 Task: For heading Calibri with Bold.  font size for heading24,  'Change the font style of data to'Bell MT.  and font size to 16,  Change the alignment of both headline & data to Align middle & Align Center.  In the sheet  Budget Control Spreadsheet
Action: Mouse moved to (27, 129)
Screenshot: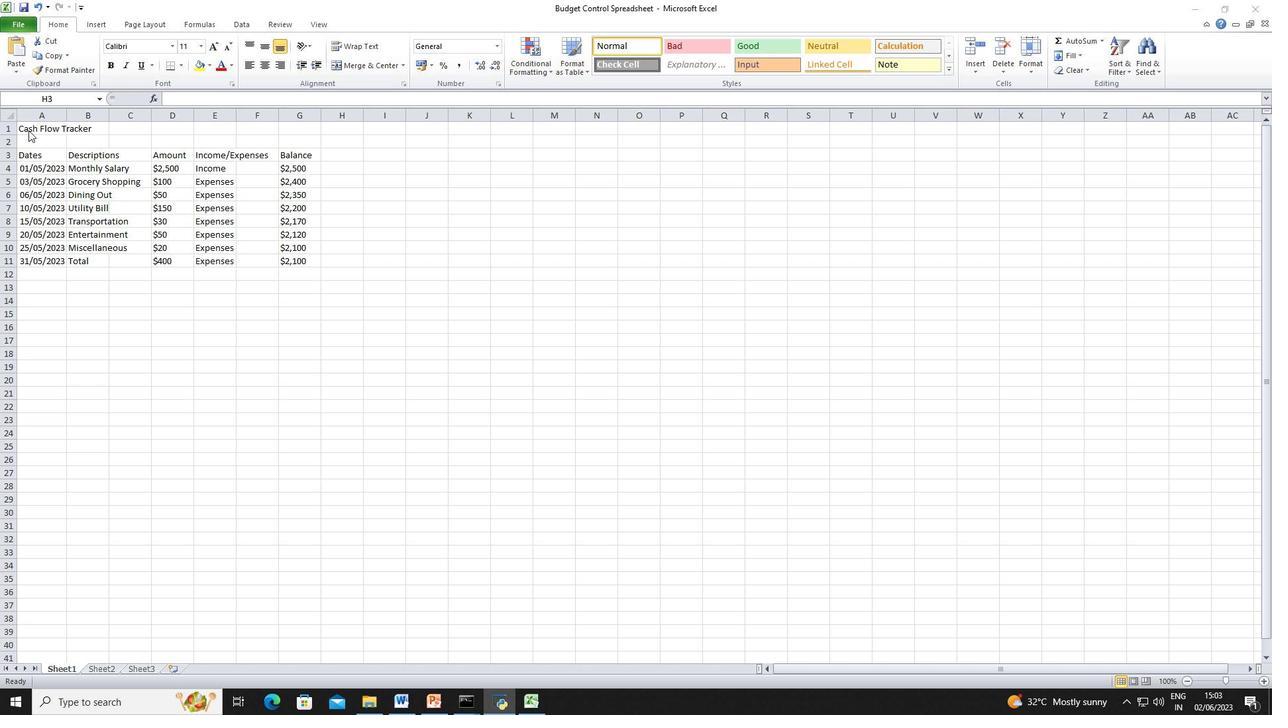 
Action: Mouse pressed left at (27, 129)
Screenshot: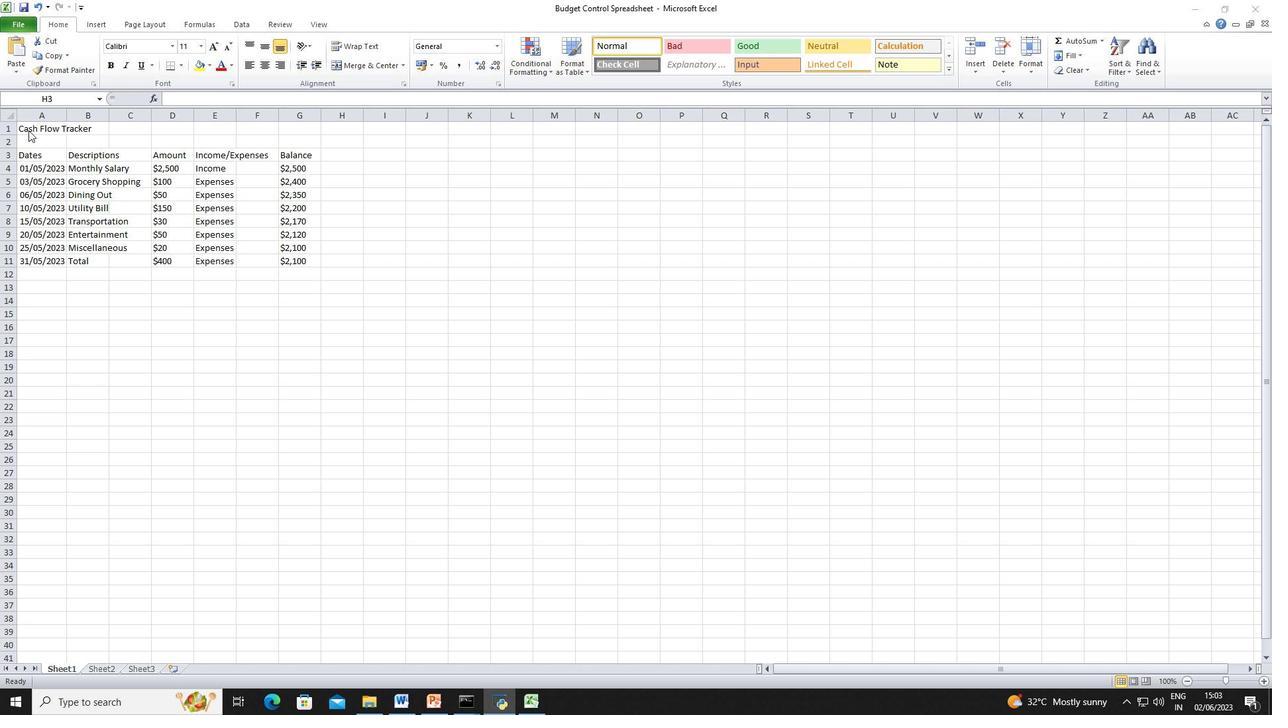 
Action: Mouse moved to (31, 131)
Screenshot: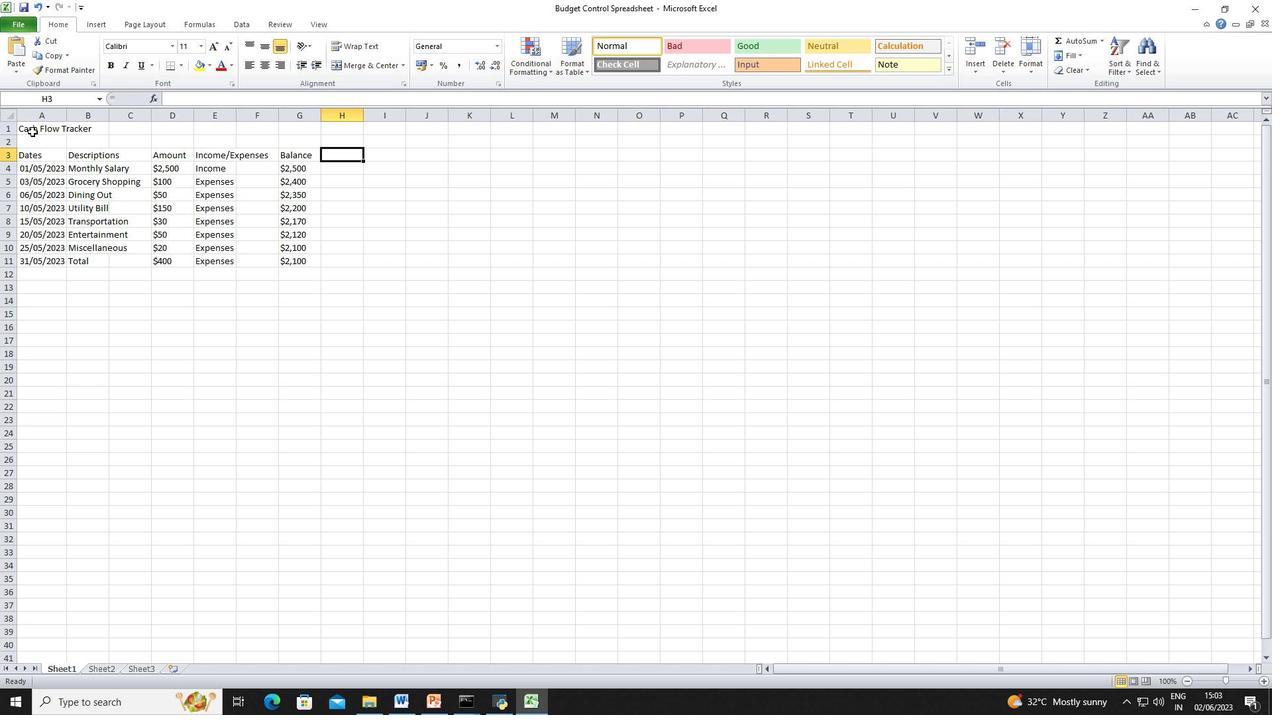
Action: Mouse pressed left at (31, 131)
Screenshot: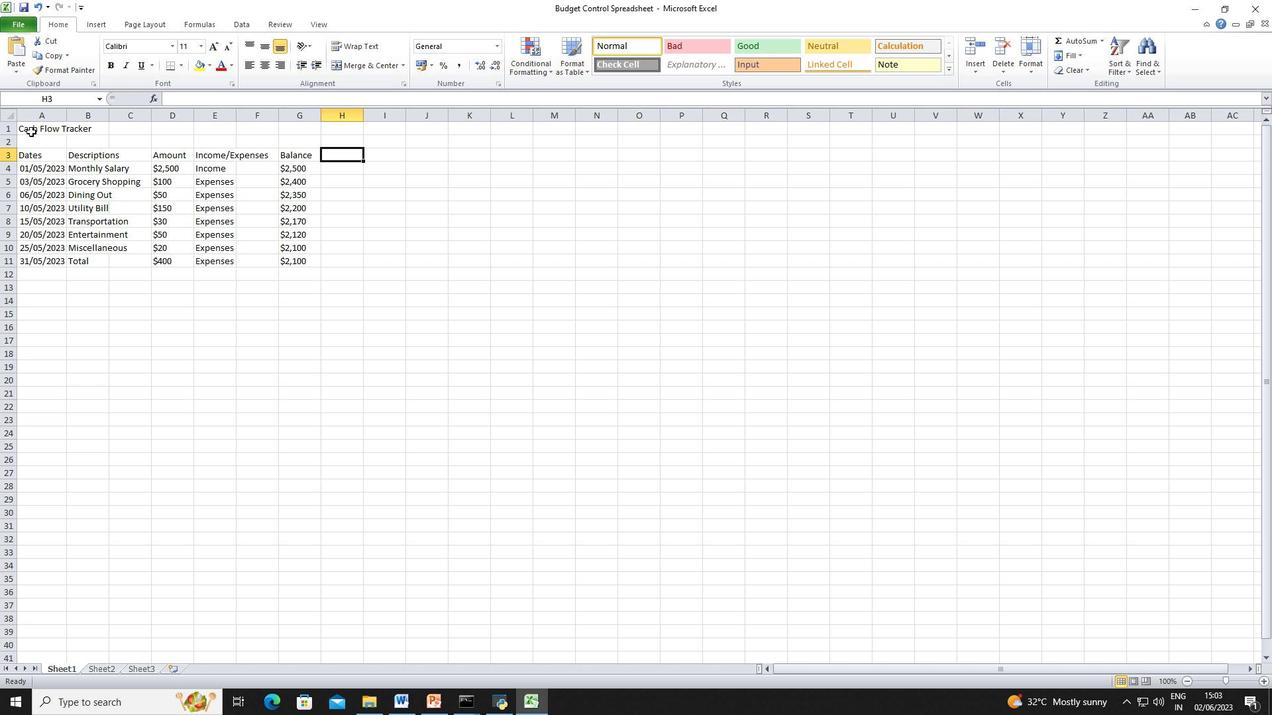 
Action: Mouse moved to (171, 47)
Screenshot: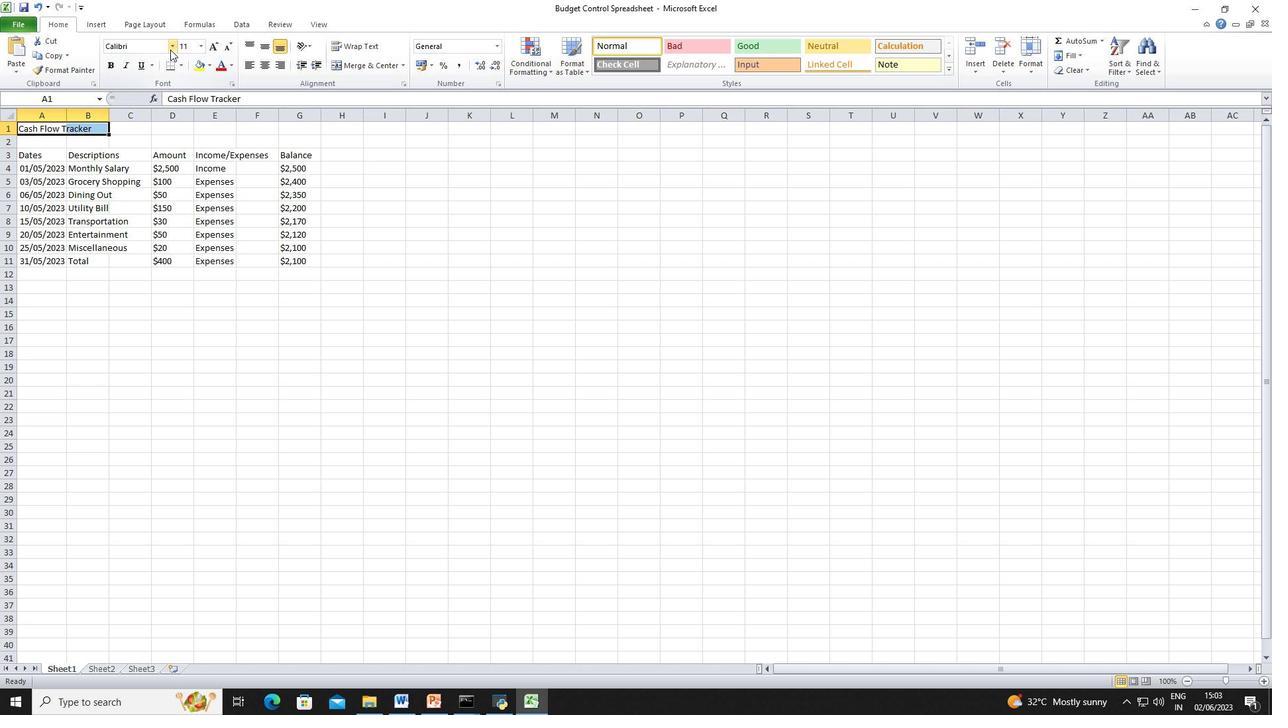 
Action: Mouse pressed left at (171, 47)
Screenshot: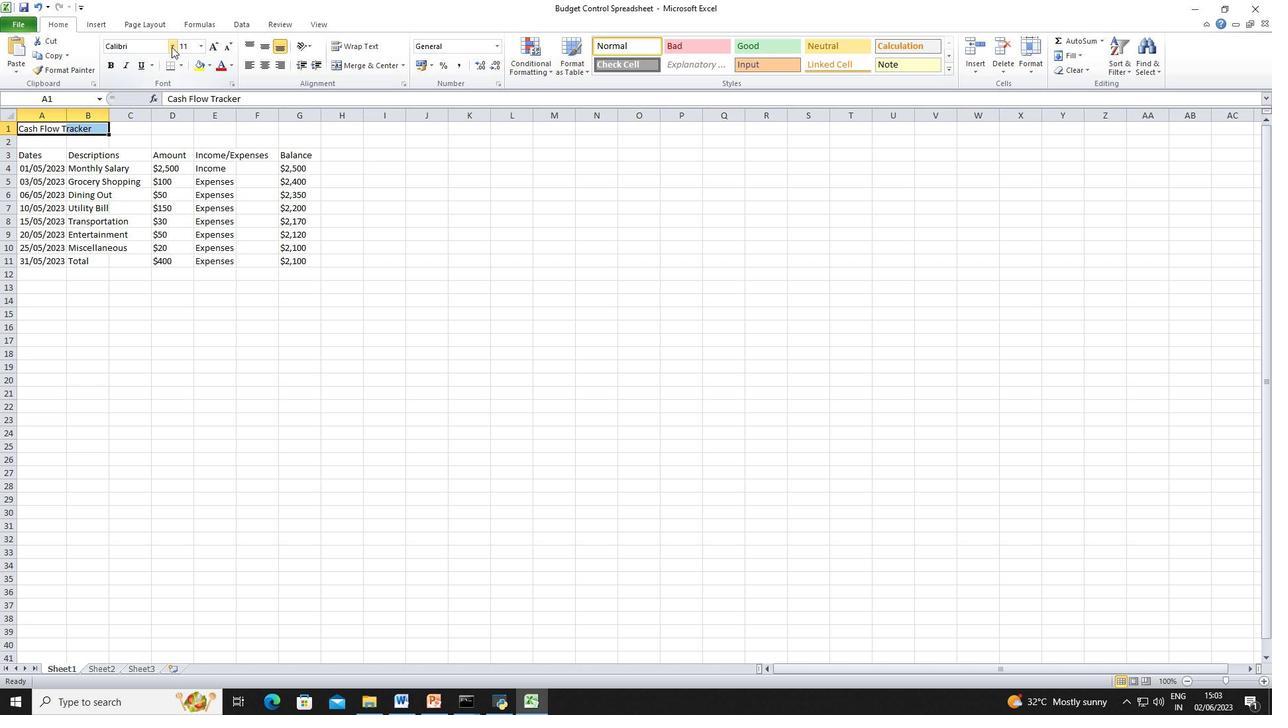 
Action: Mouse moved to (163, 89)
Screenshot: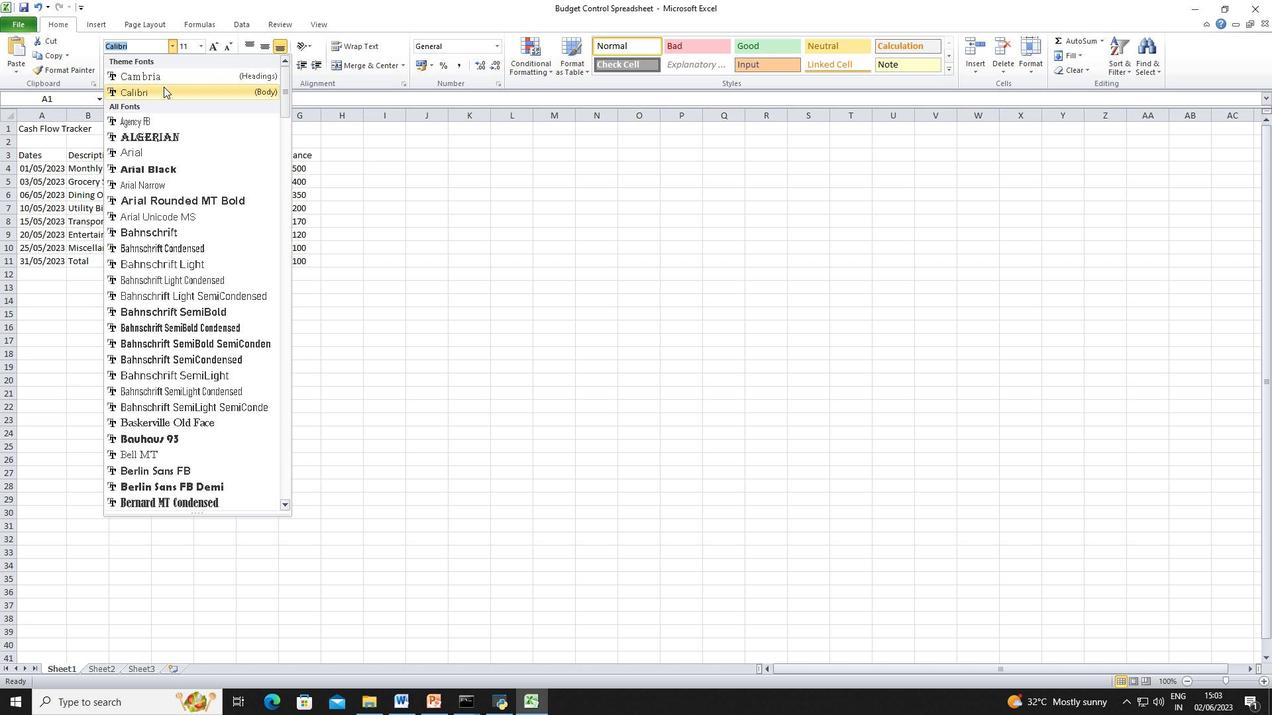 
Action: Mouse pressed left at (163, 89)
Screenshot: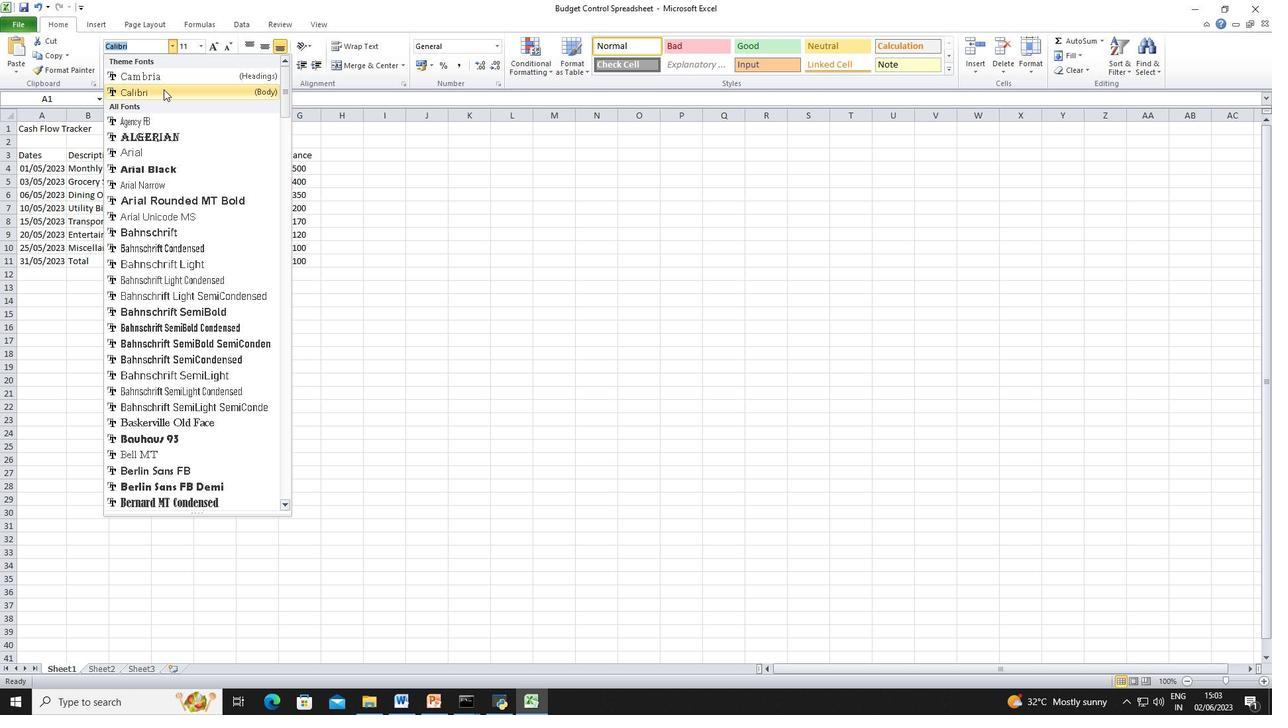 
Action: Mouse moved to (111, 68)
Screenshot: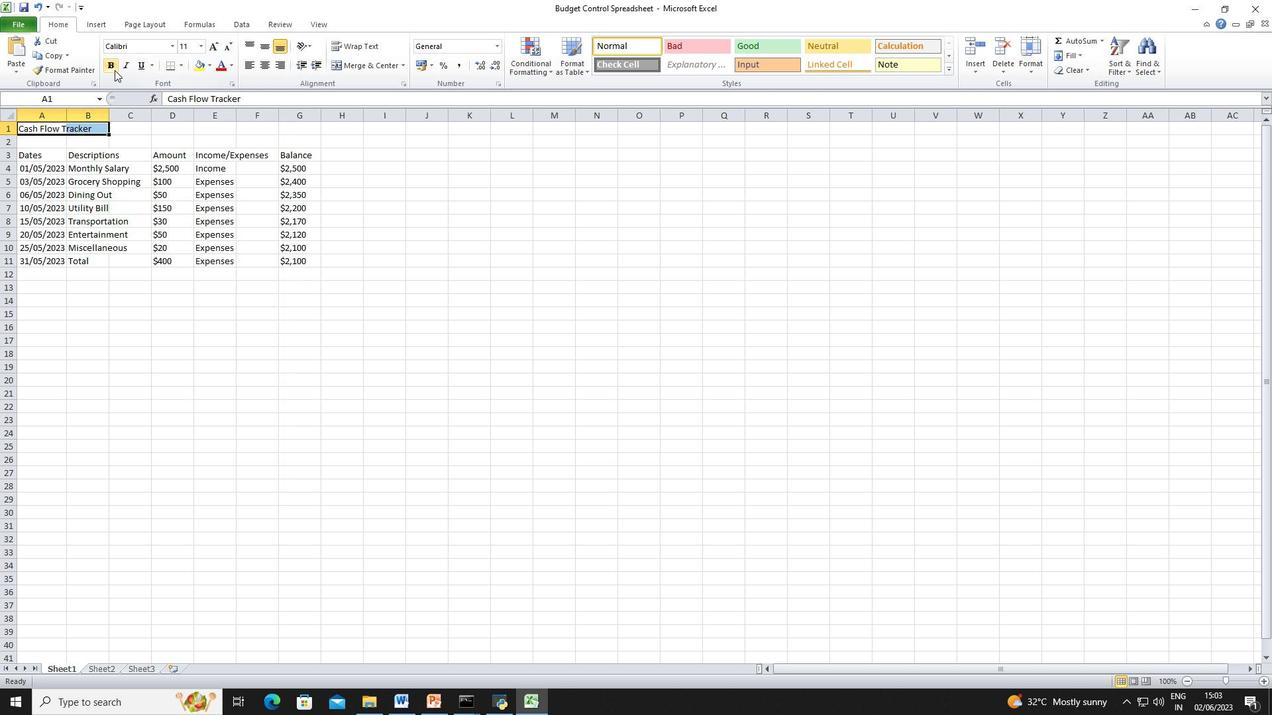 
Action: Mouse pressed left at (111, 68)
Screenshot: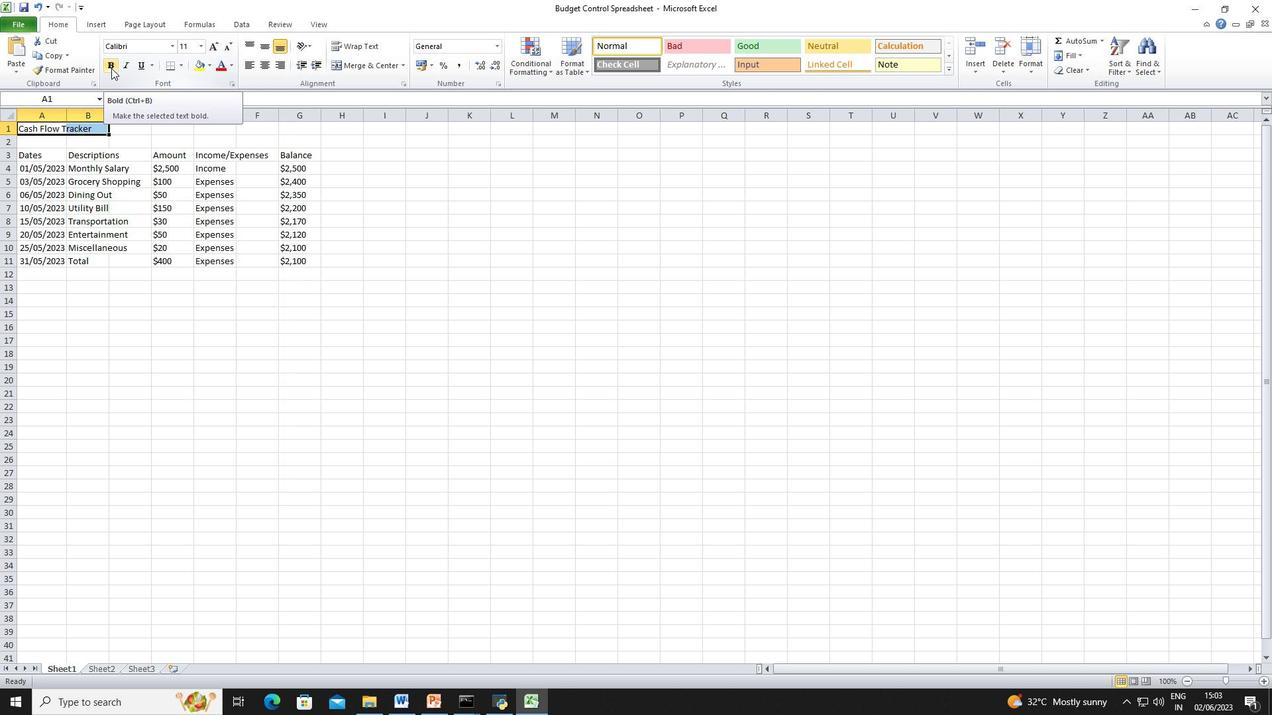 
Action: Mouse moved to (202, 42)
Screenshot: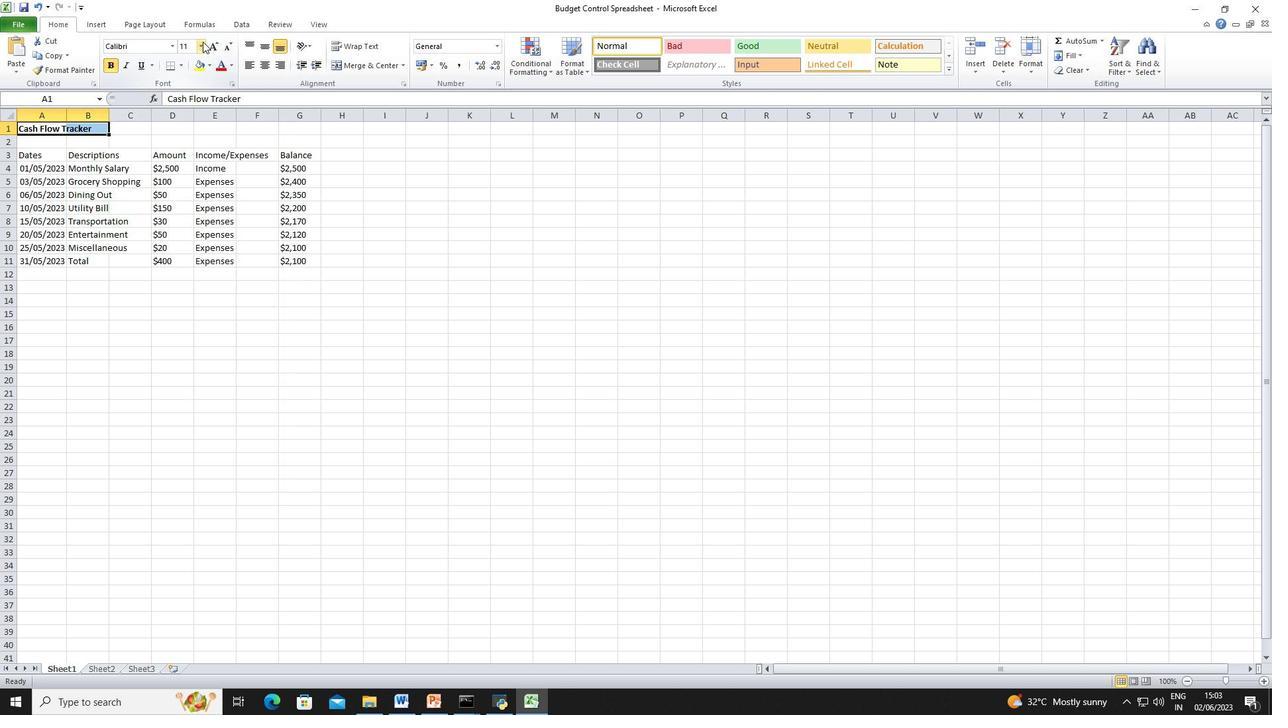 
Action: Mouse pressed left at (202, 42)
Screenshot: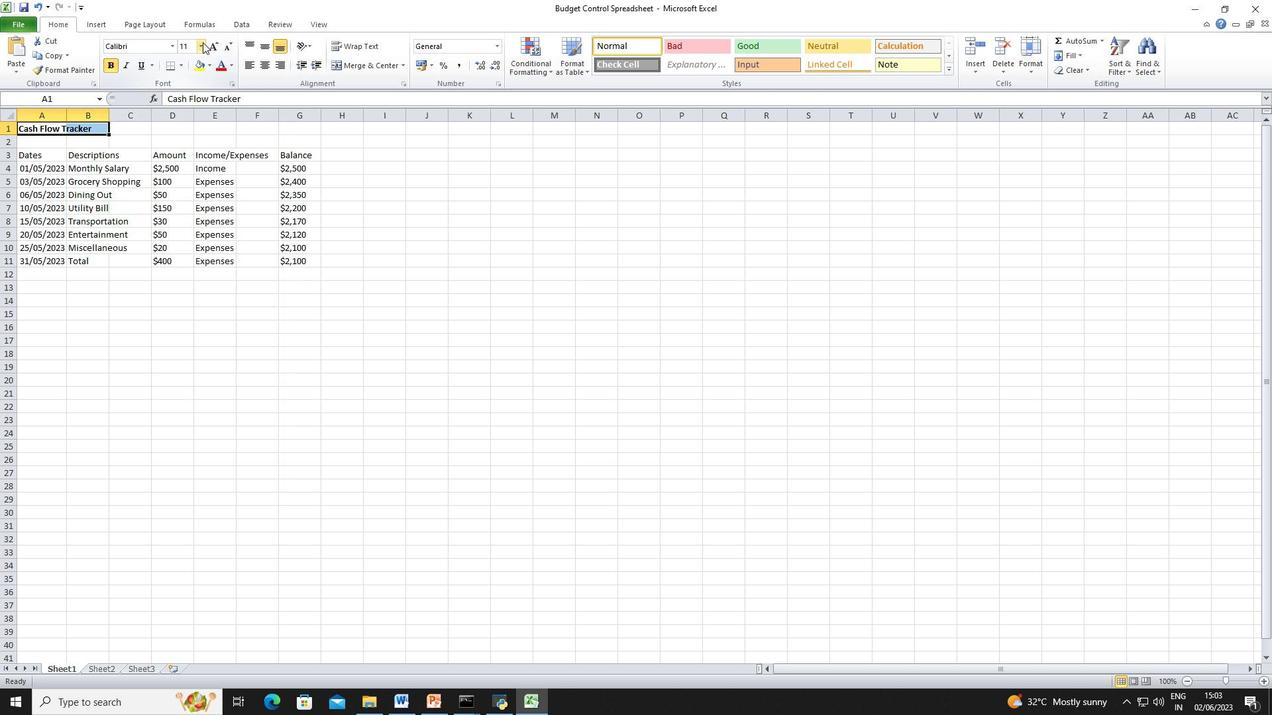 
Action: Mouse moved to (190, 171)
Screenshot: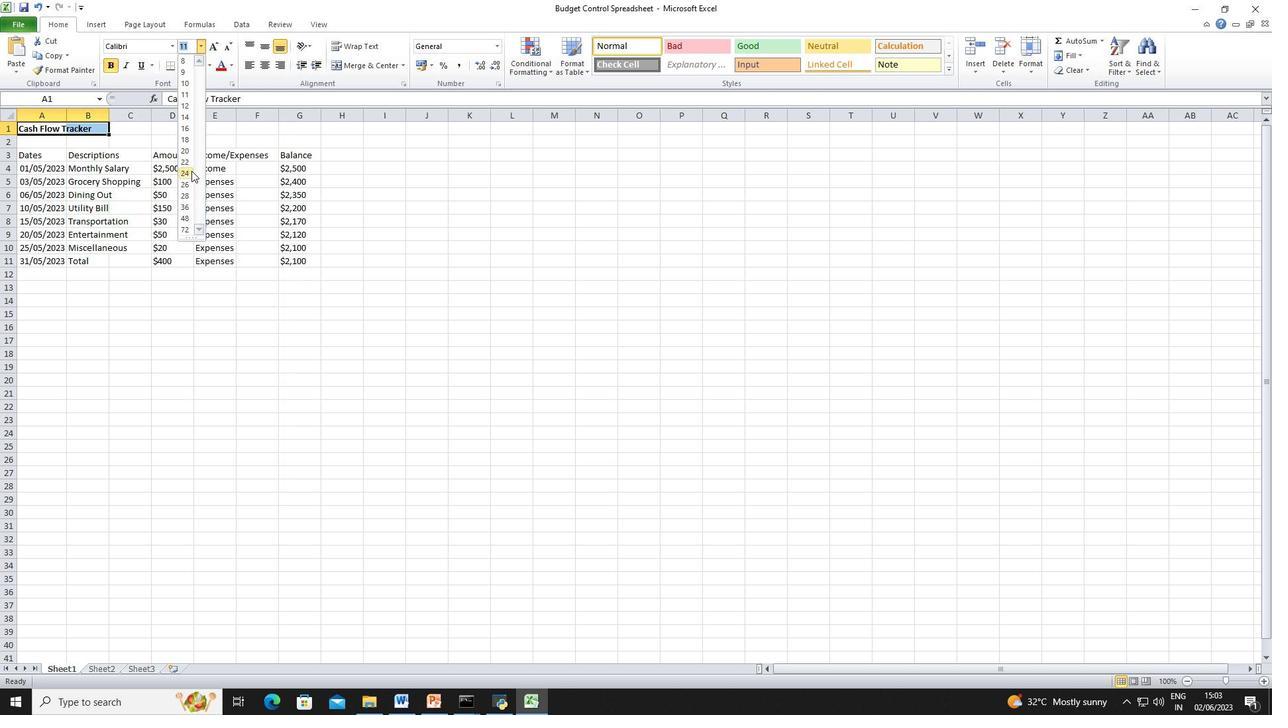 
Action: Mouse pressed left at (190, 171)
Screenshot: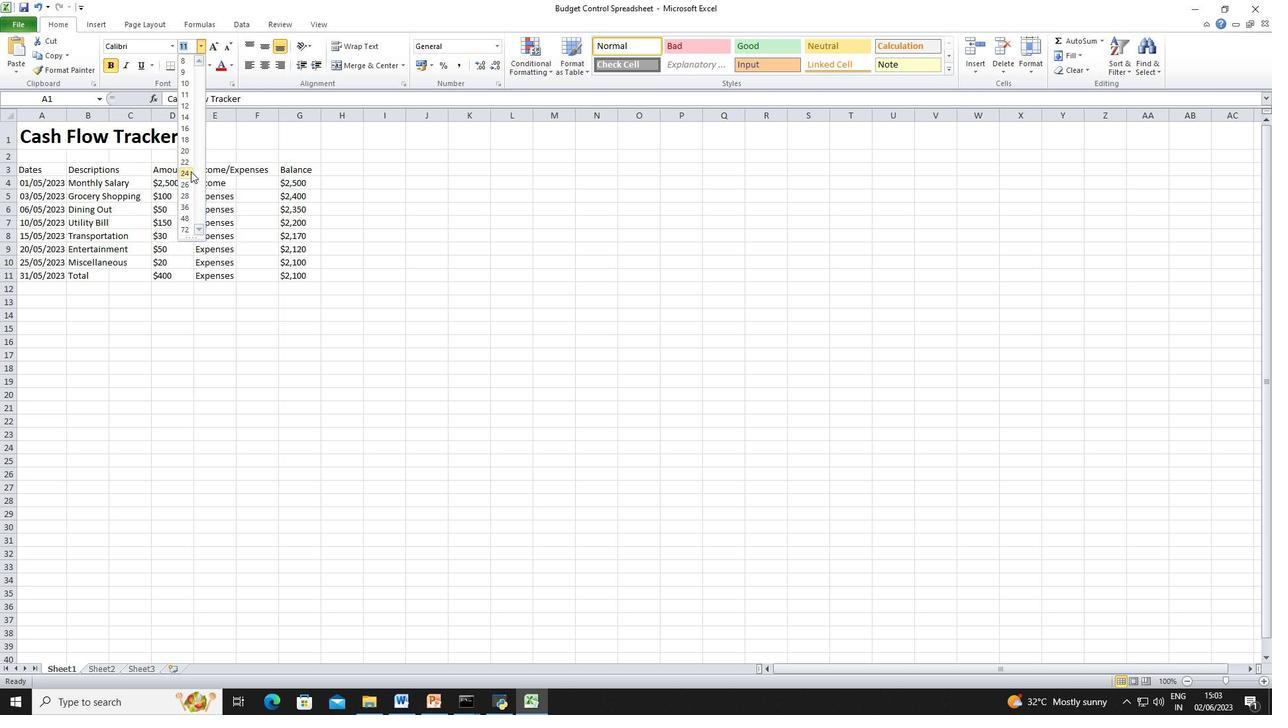 
Action: Mouse moved to (49, 172)
Screenshot: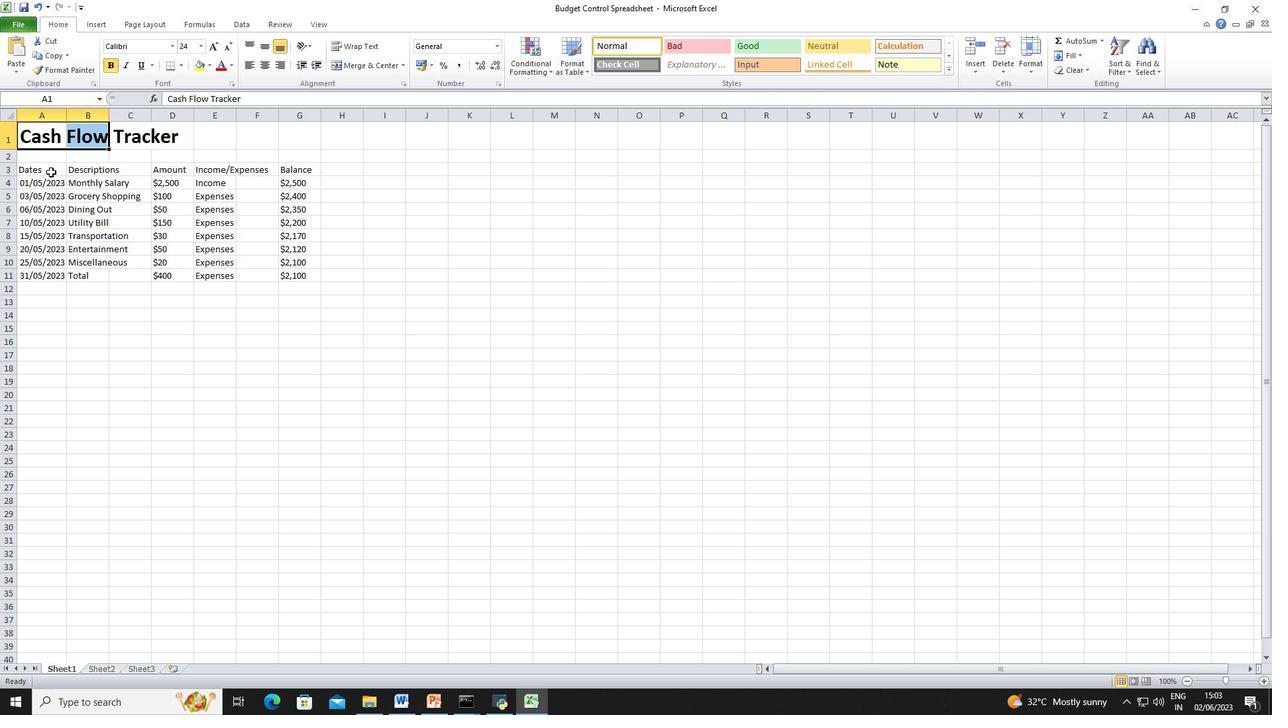 
Action: Mouse pressed left at (49, 172)
Screenshot: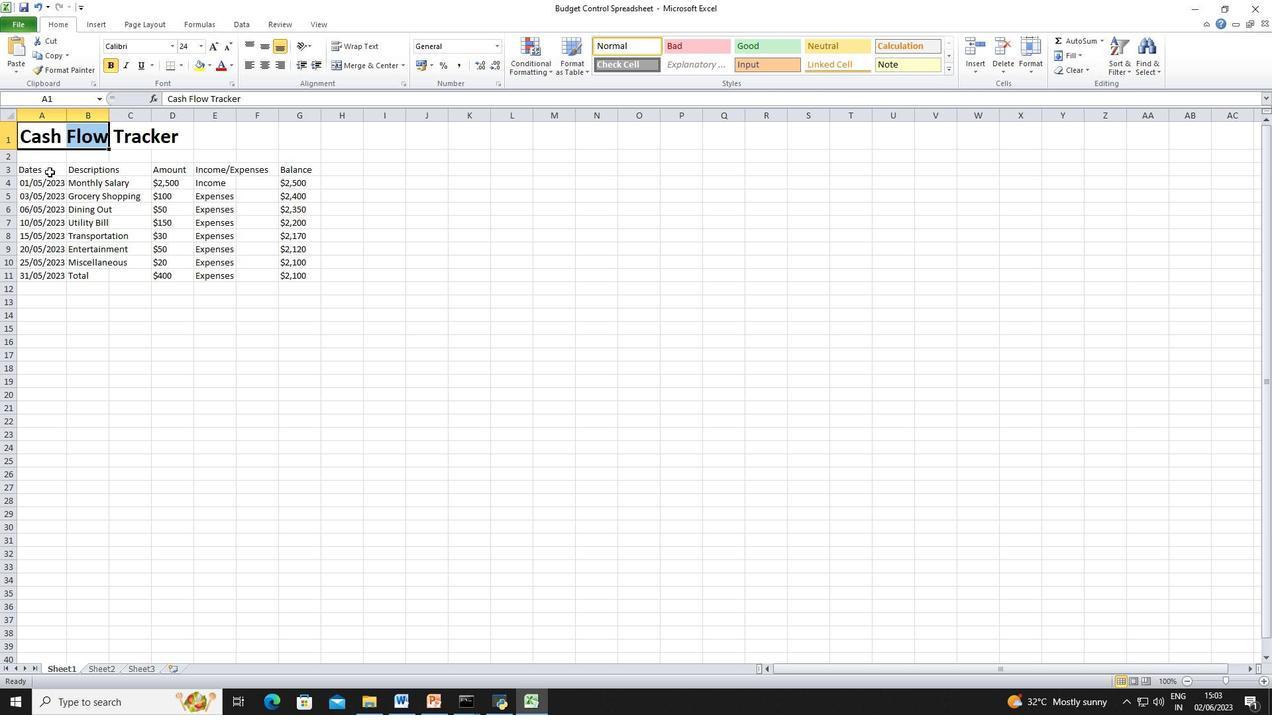 
Action: Mouse moved to (172, 41)
Screenshot: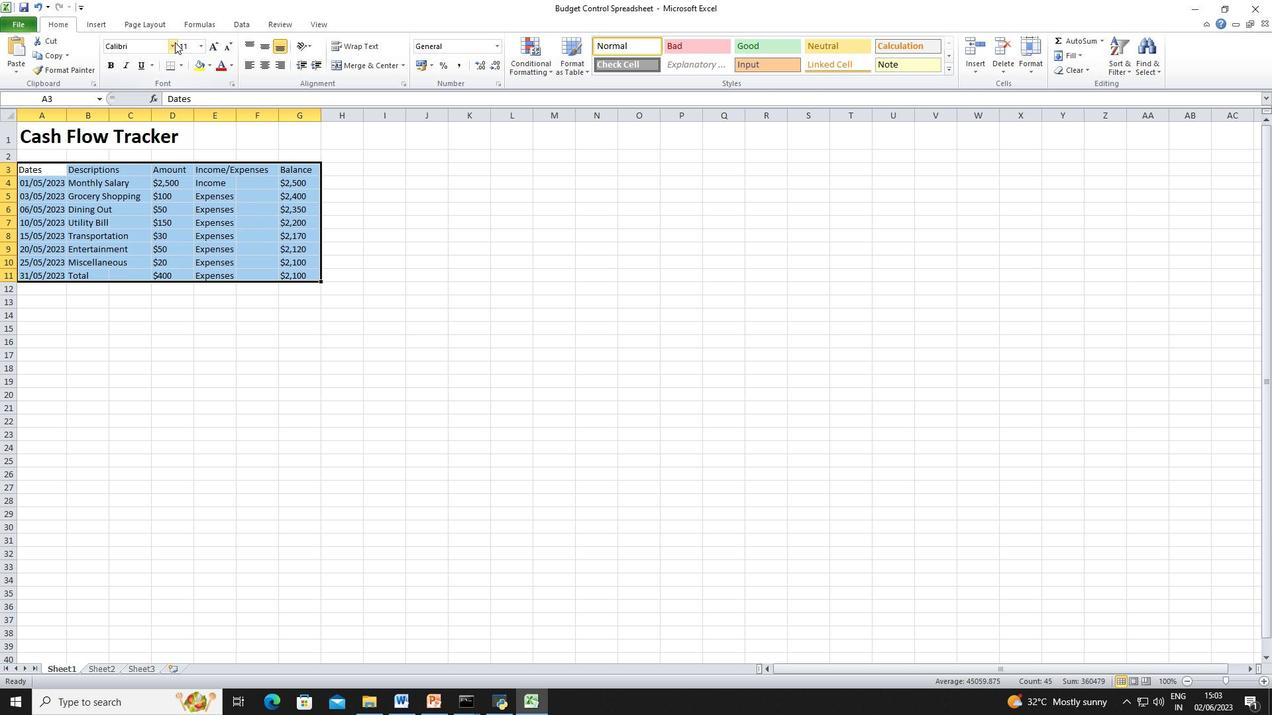 
Action: Mouse pressed left at (172, 41)
Screenshot: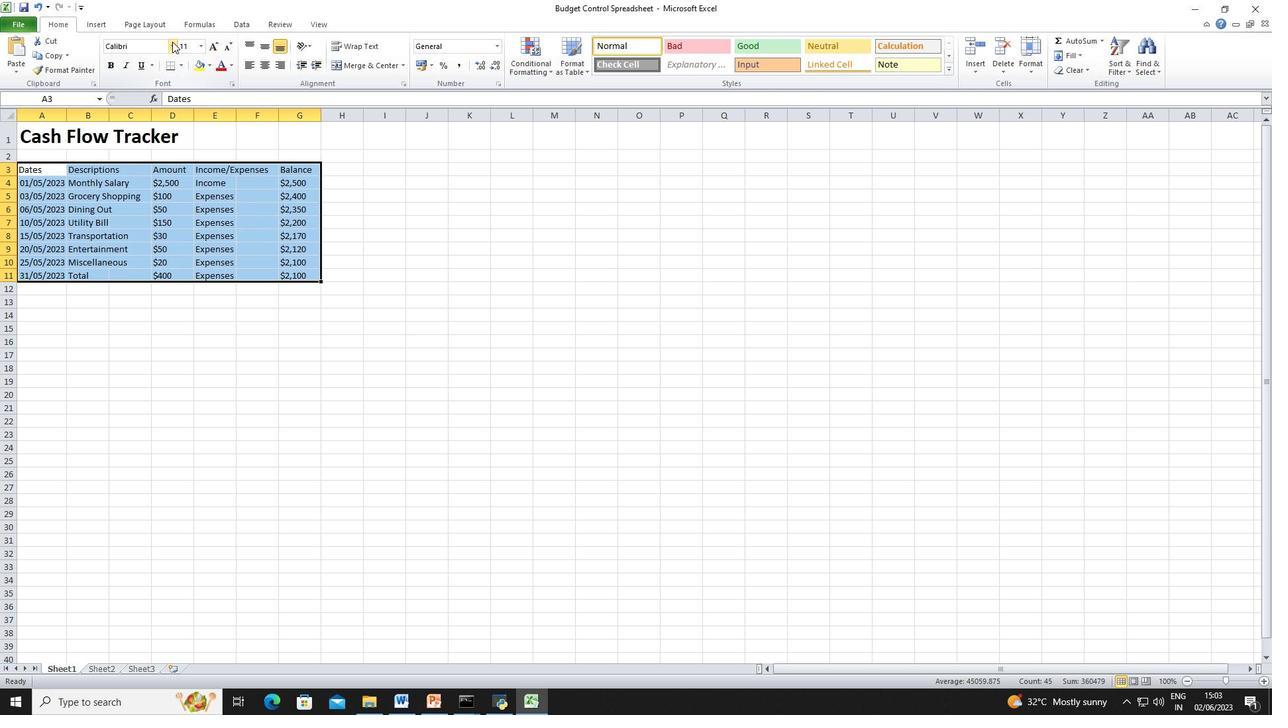 
Action: Mouse moved to (187, 453)
Screenshot: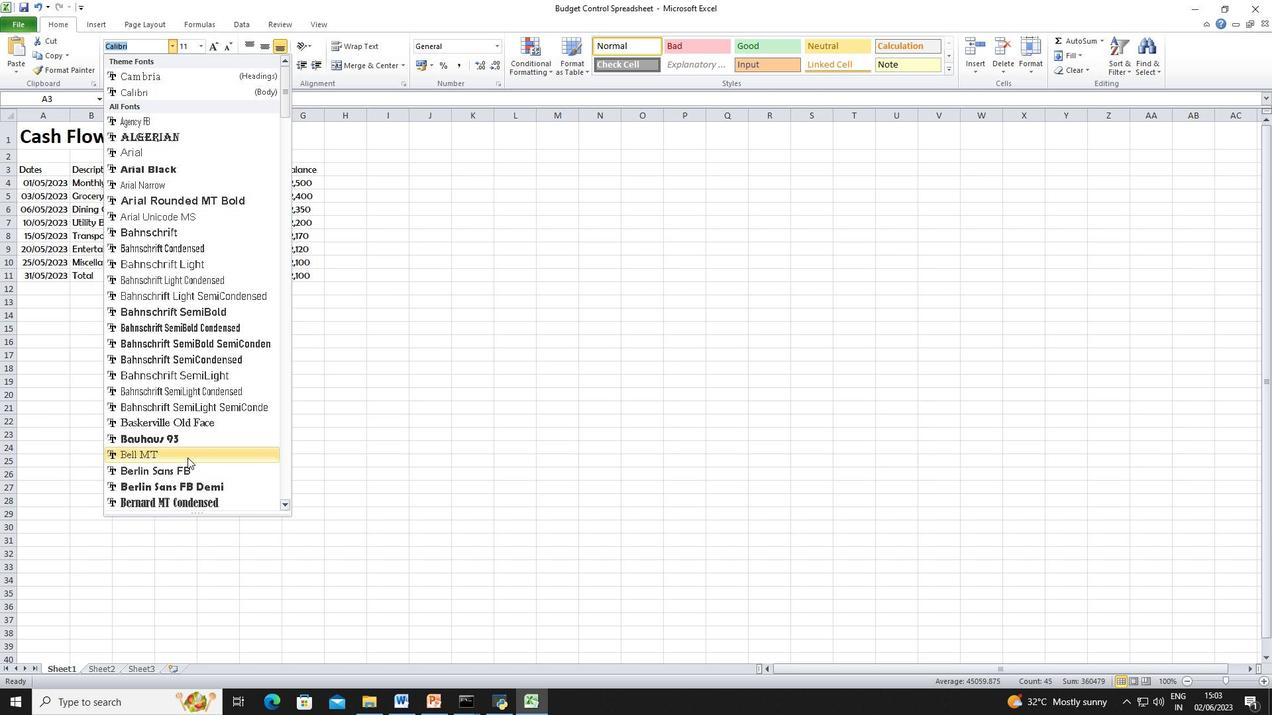 
Action: Mouse pressed left at (187, 453)
Screenshot: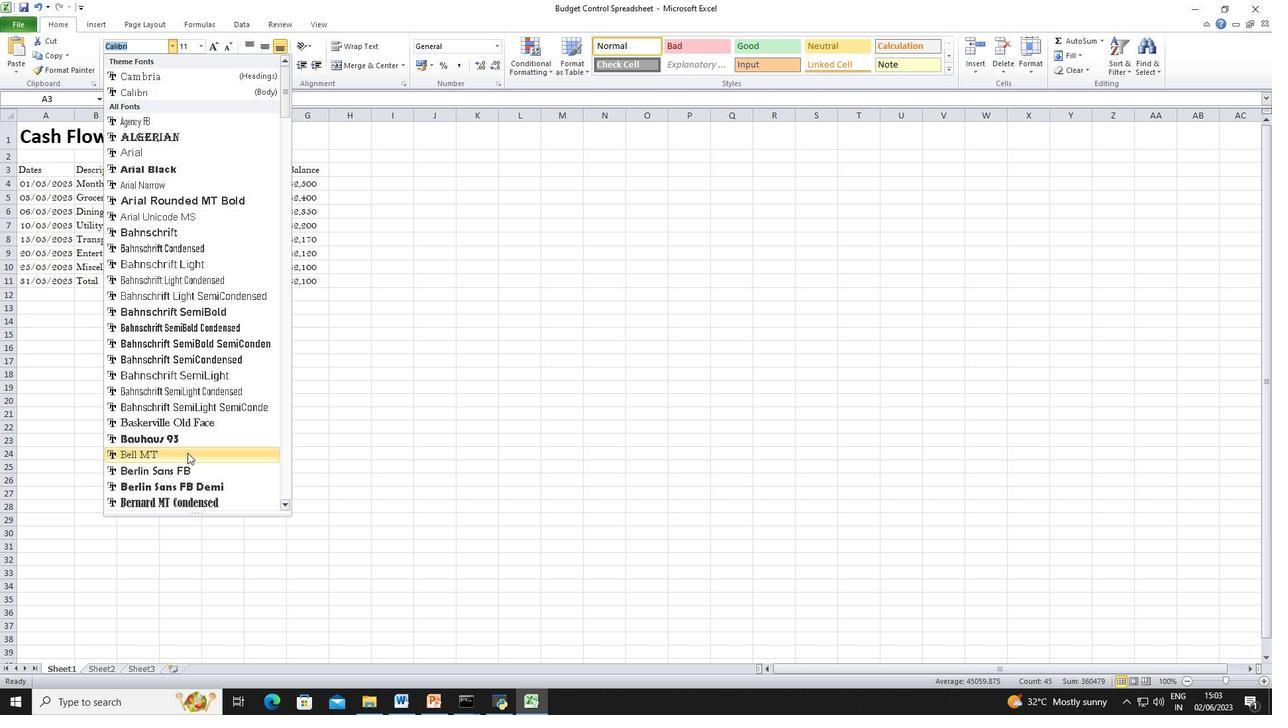 
Action: Mouse moved to (205, 45)
Screenshot: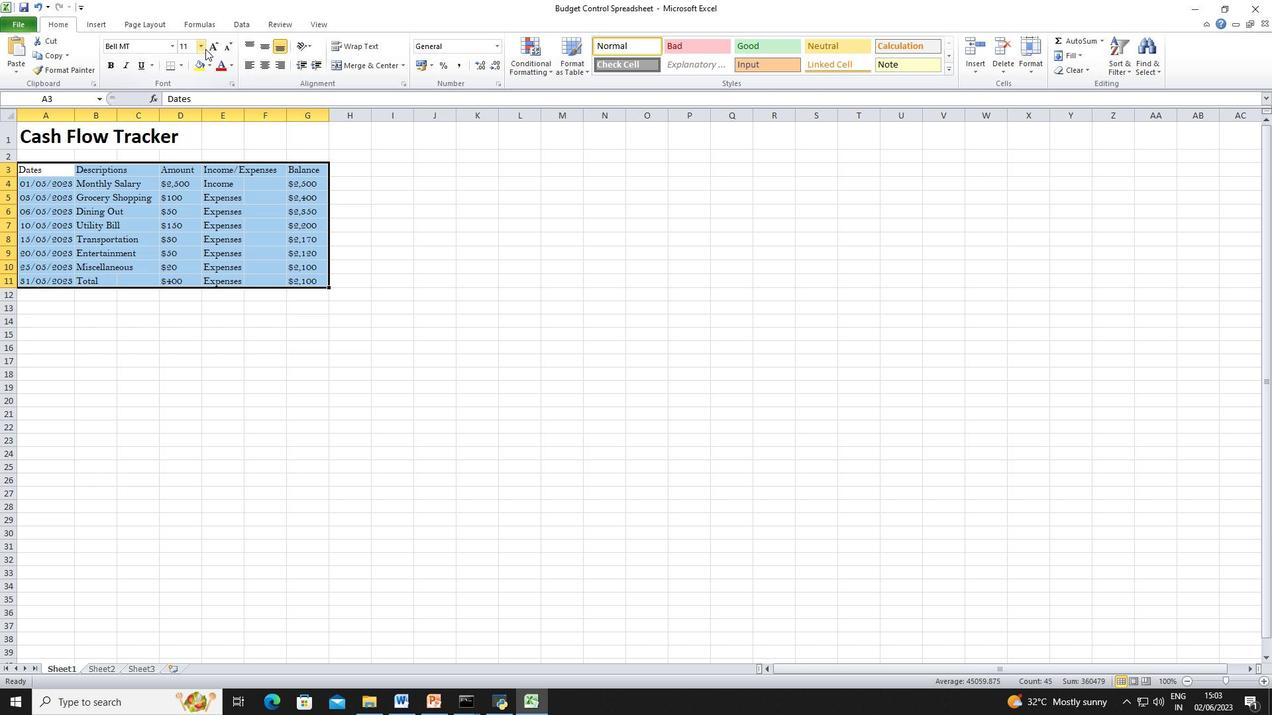 
Action: Mouse pressed left at (205, 45)
Screenshot: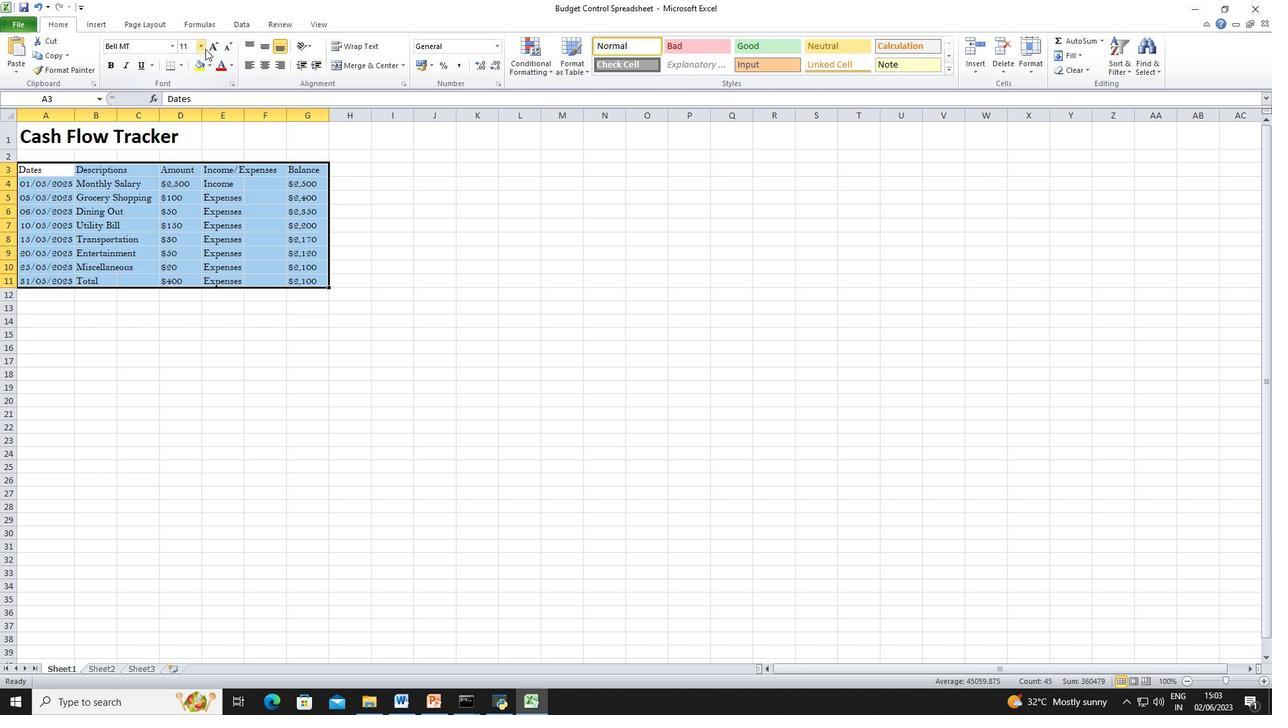 
Action: Mouse moved to (190, 125)
Screenshot: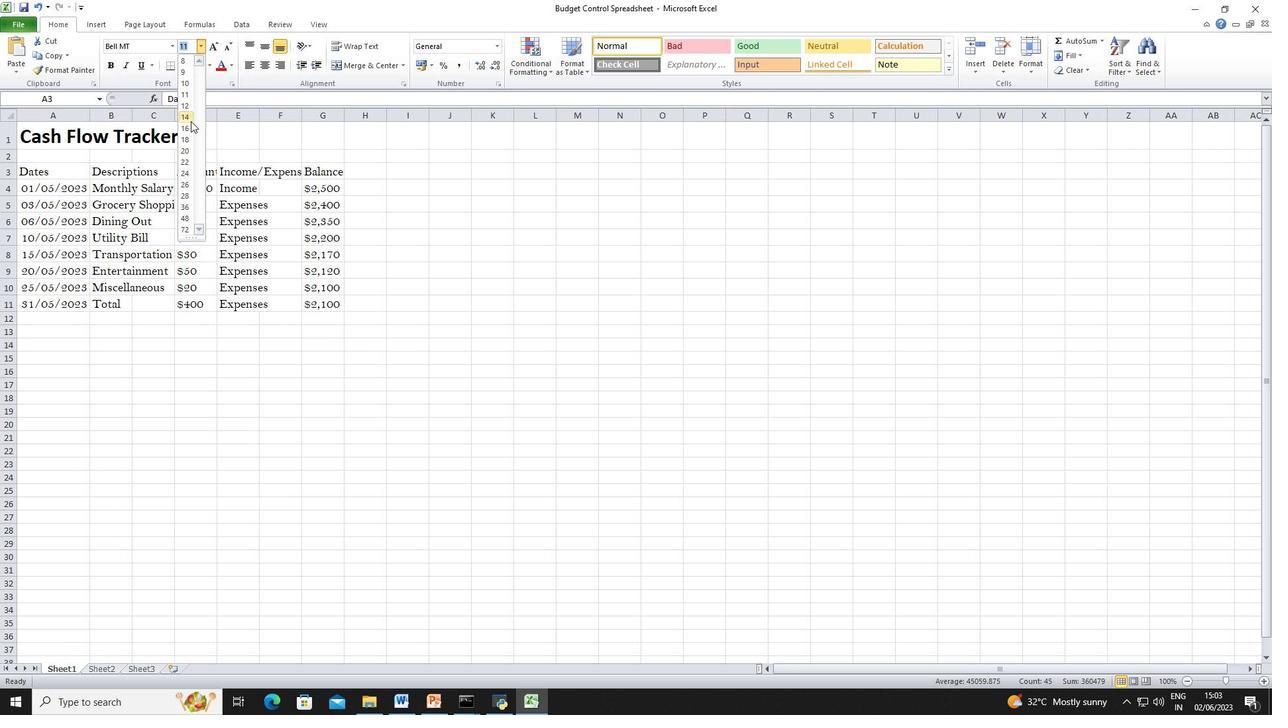 
Action: Mouse pressed left at (190, 125)
Screenshot: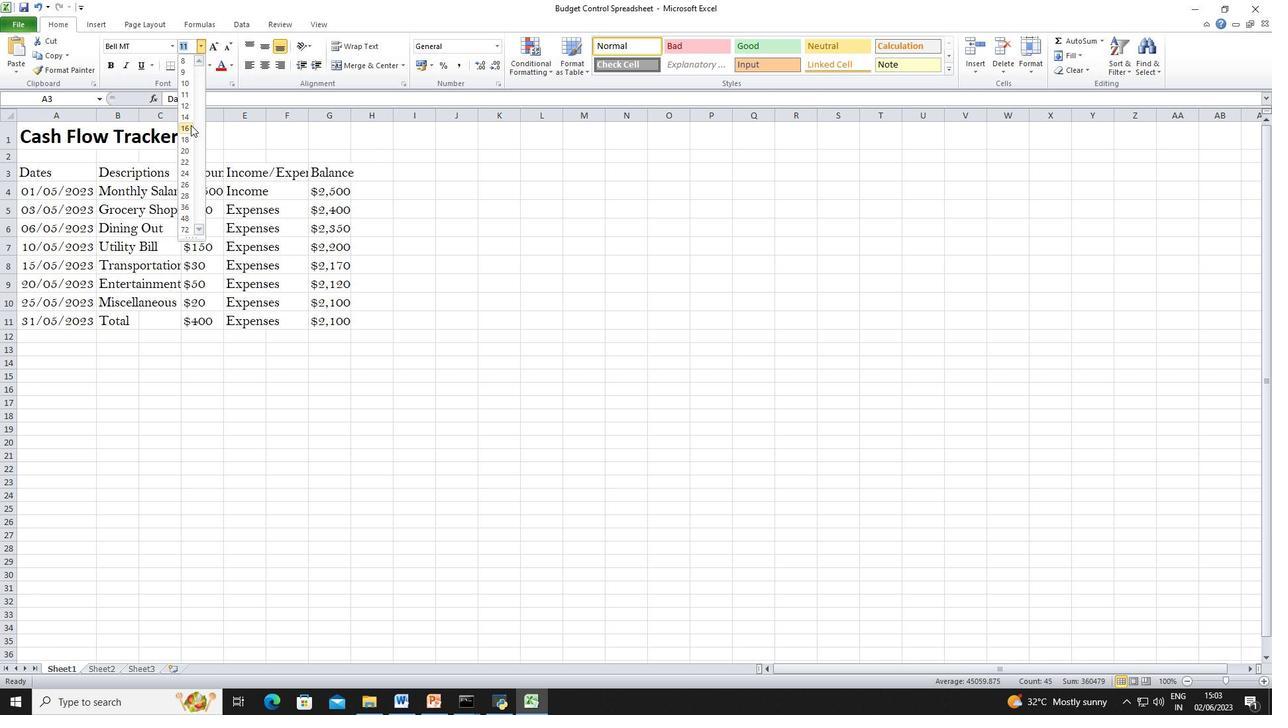 
Action: Mouse moved to (262, 62)
Screenshot: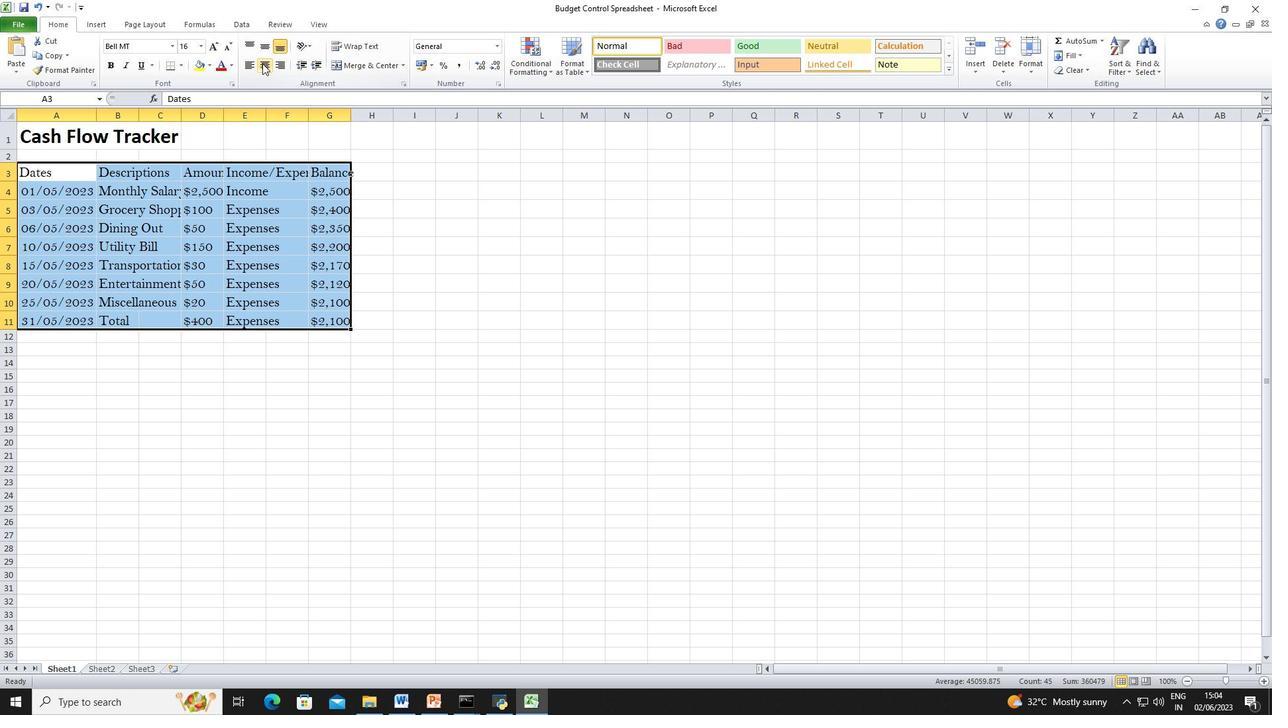 
Action: Mouse pressed left at (262, 62)
Screenshot: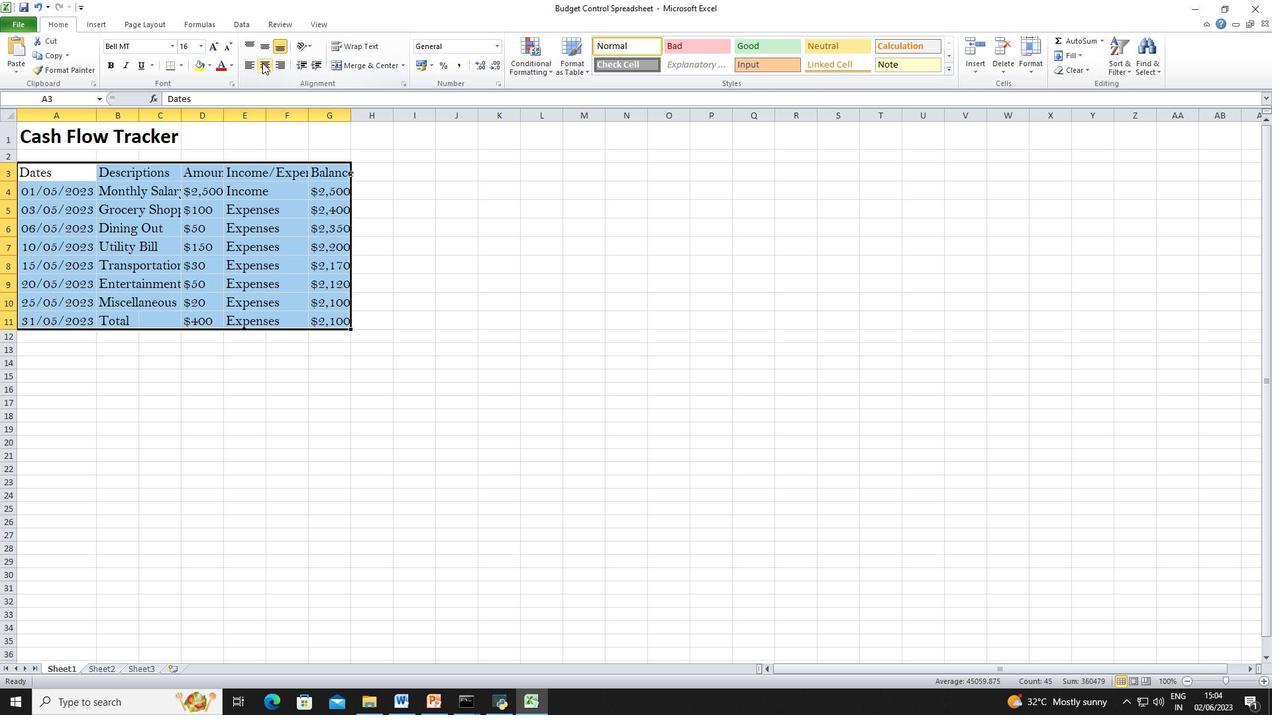 
Action: Mouse moved to (46, 135)
Screenshot: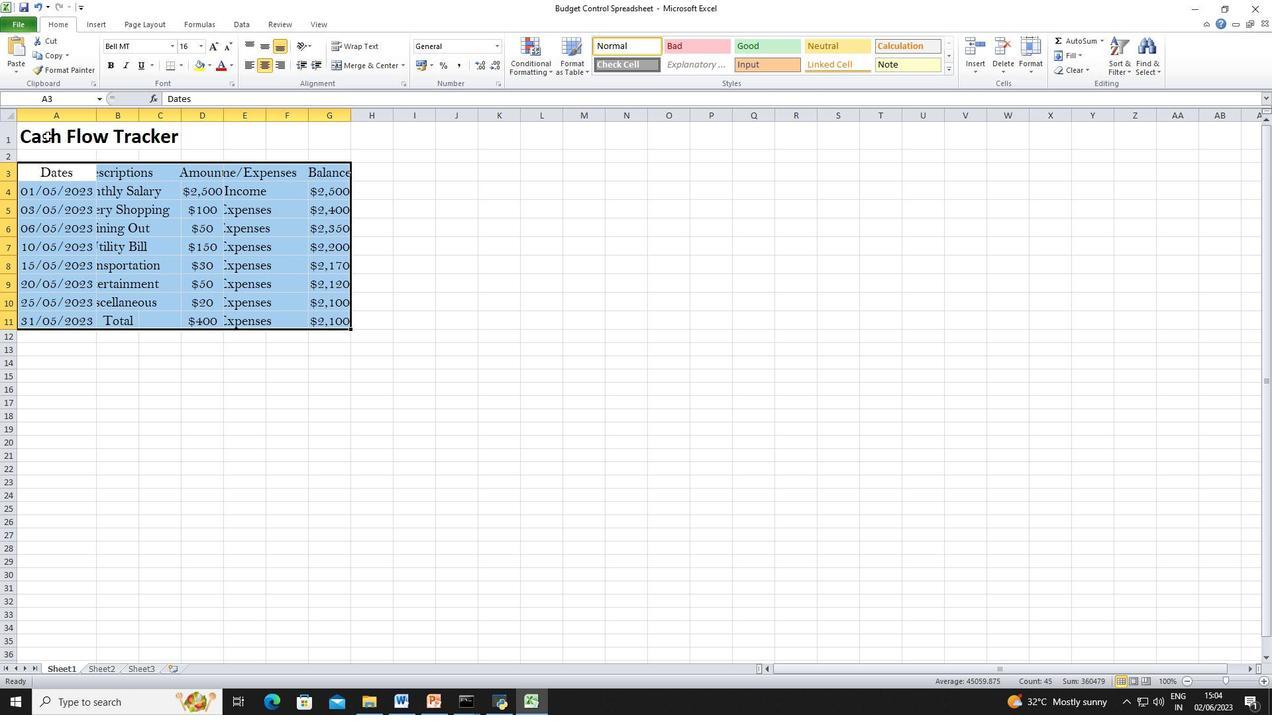 
Action: Mouse pressed left at (46, 135)
Screenshot: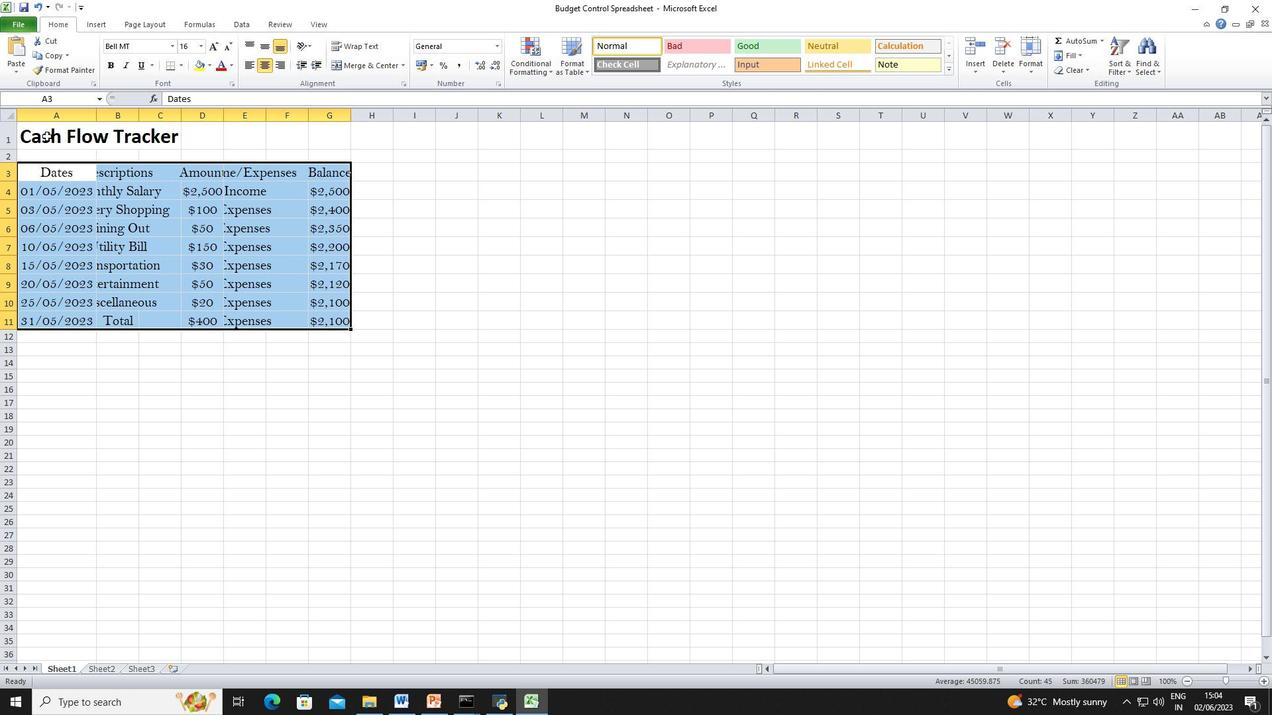 
Action: Mouse moved to (264, 66)
Screenshot: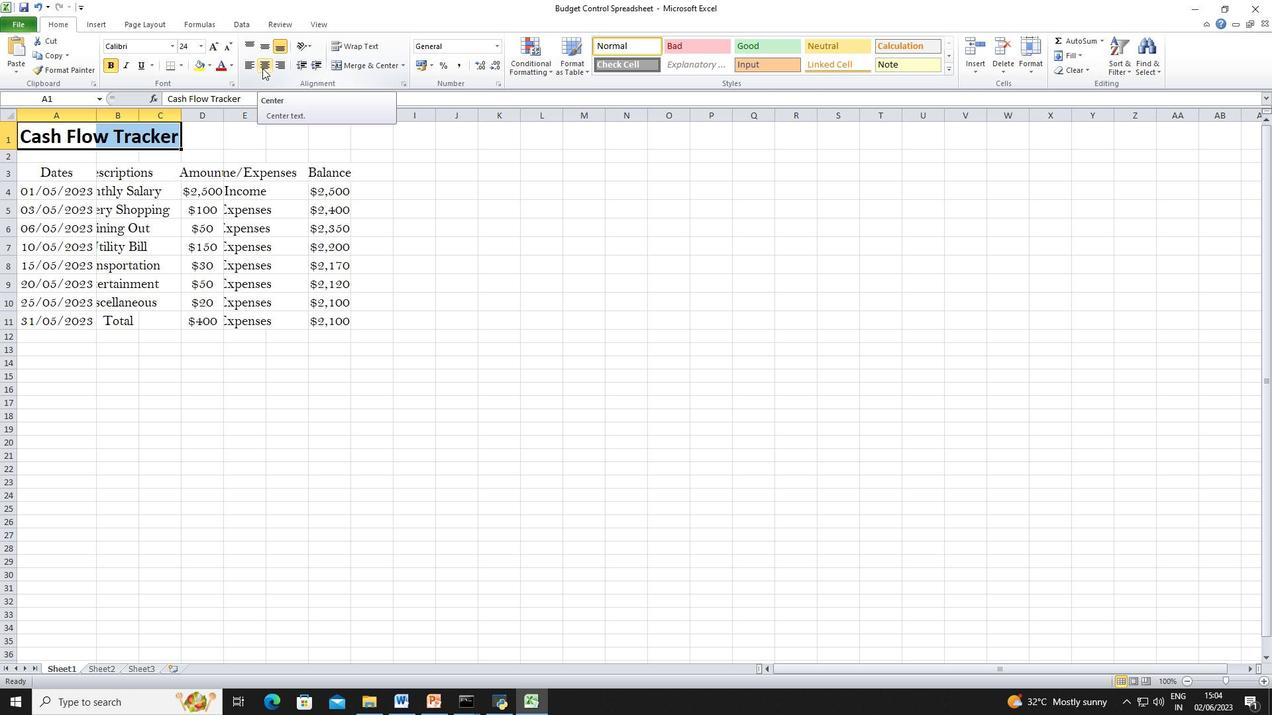 
Action: Mouse pressed left at (264, 66)
Screenshot: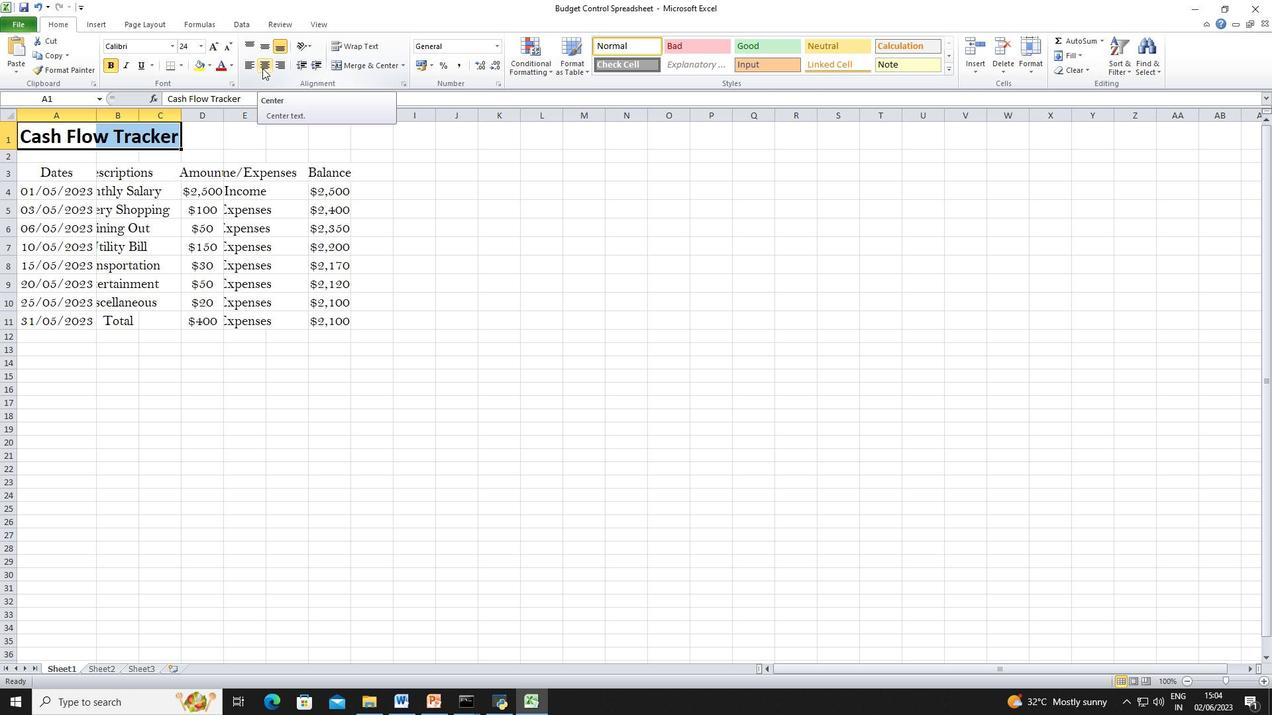 
Action: Mouse moved to (31, 167)
Screenshot: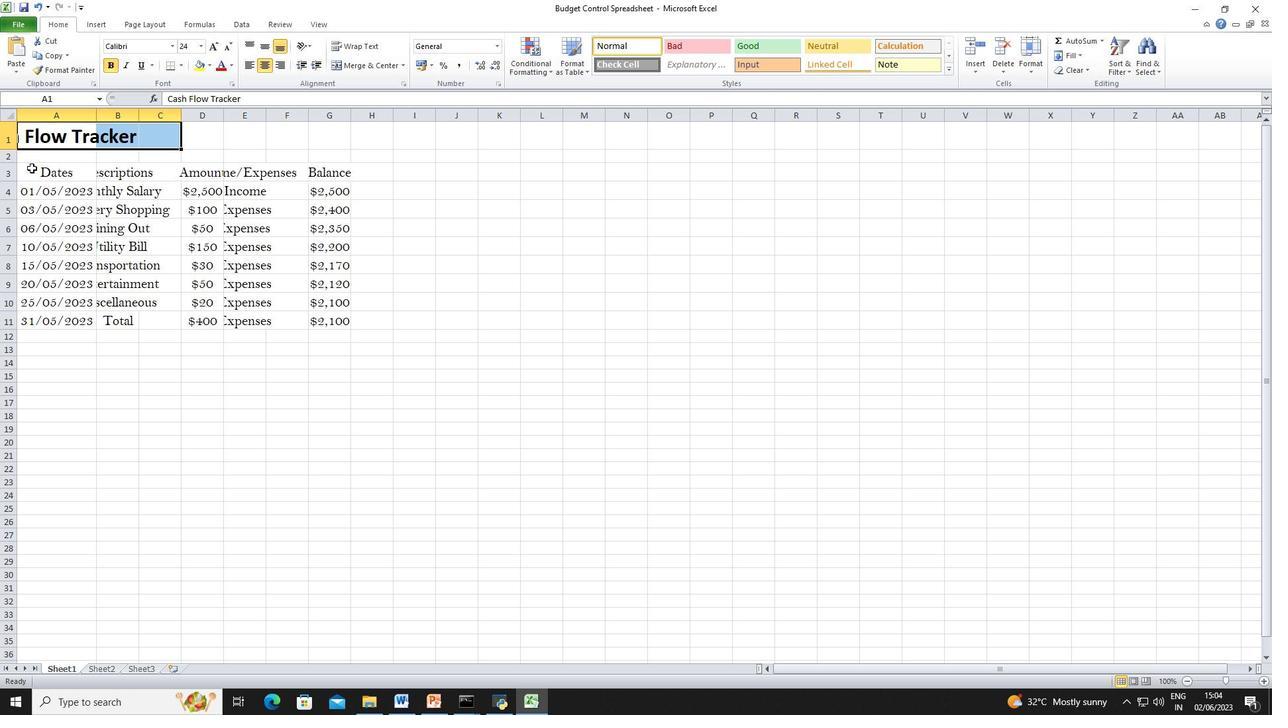 
Action: Mouse pressed left at (31, 167)
Screenshot: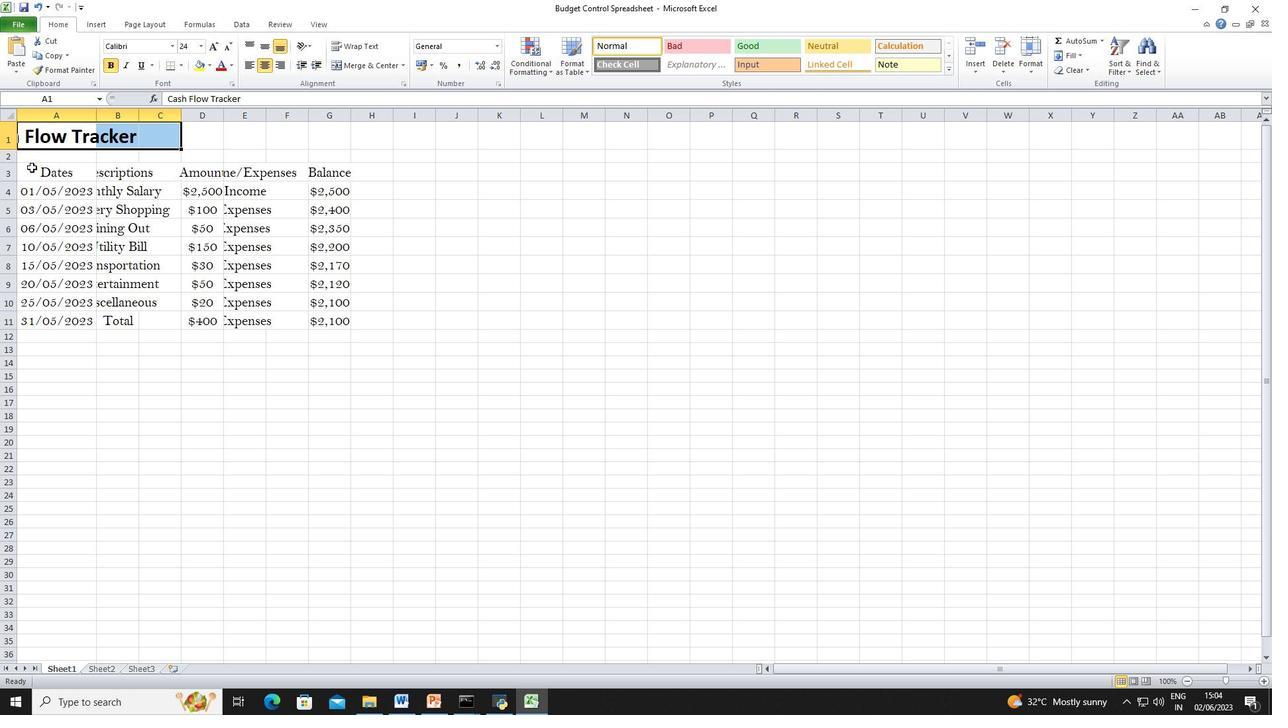 
Action: Mouse moved to (265, 66)
Screenshot: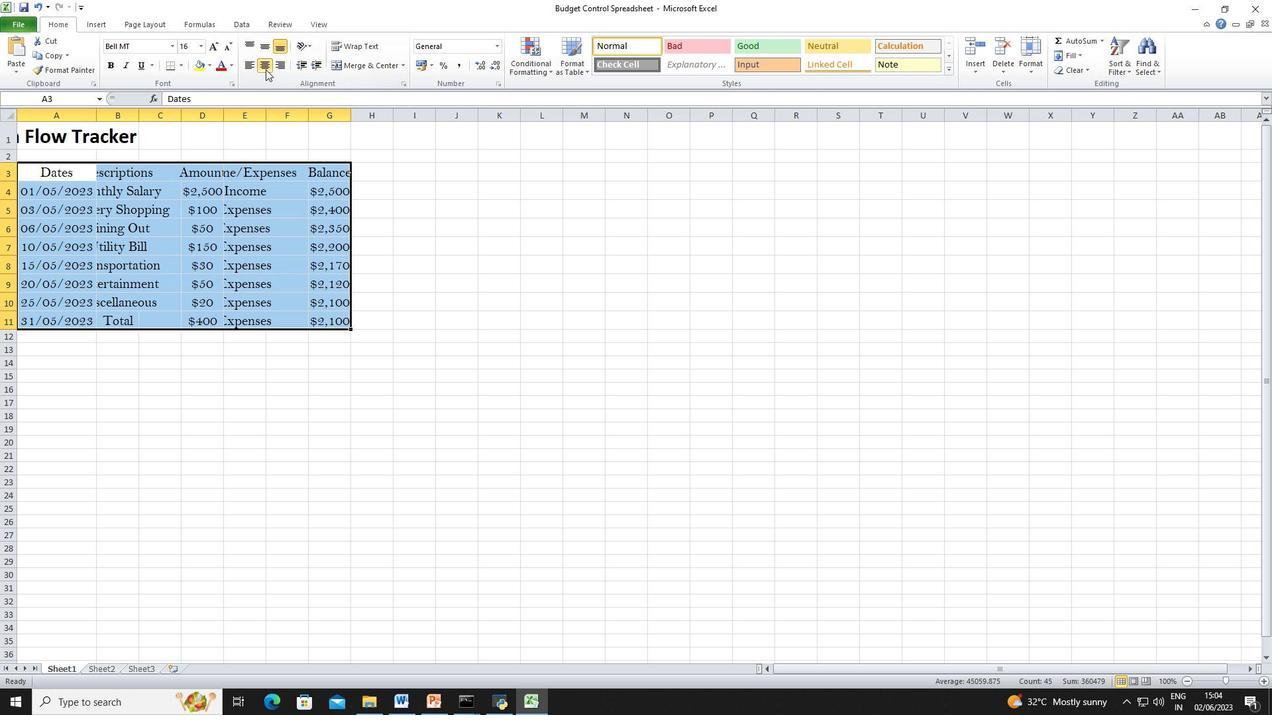 
Action: Mouse pressed left at (265, 66)
Screenshot: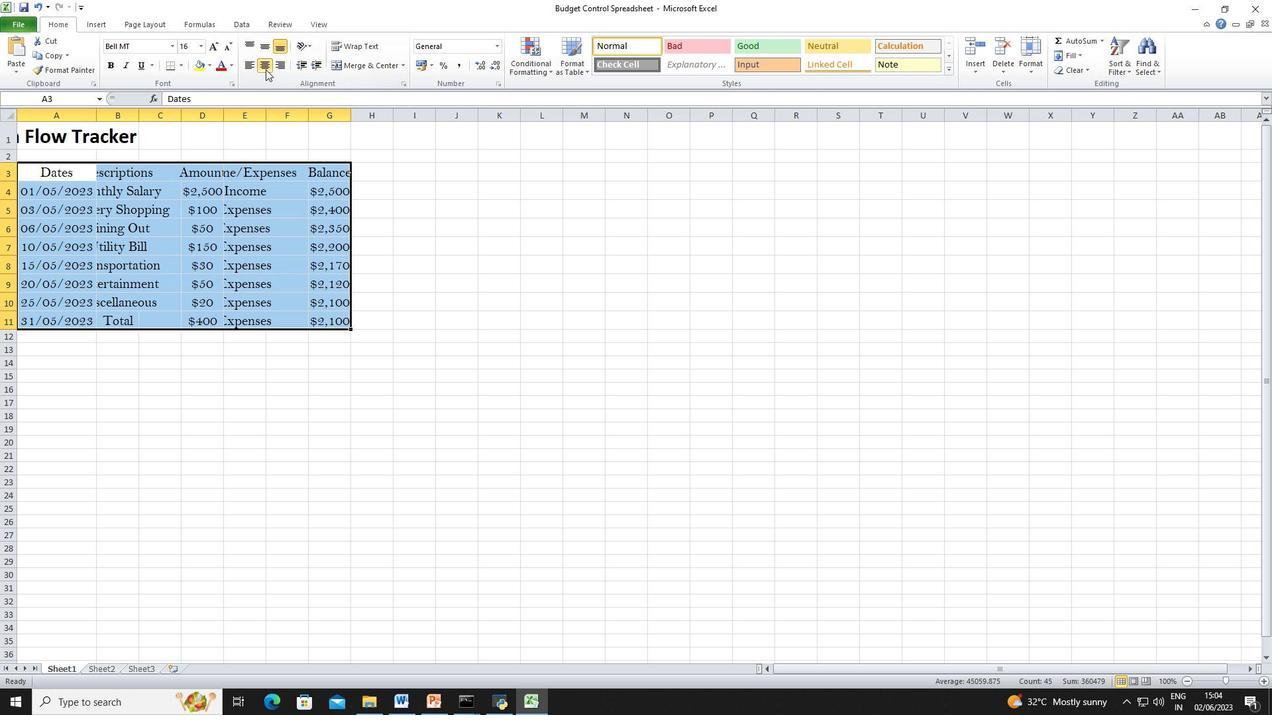 
Action: Mouse moved to (426, 349)
Screenshot: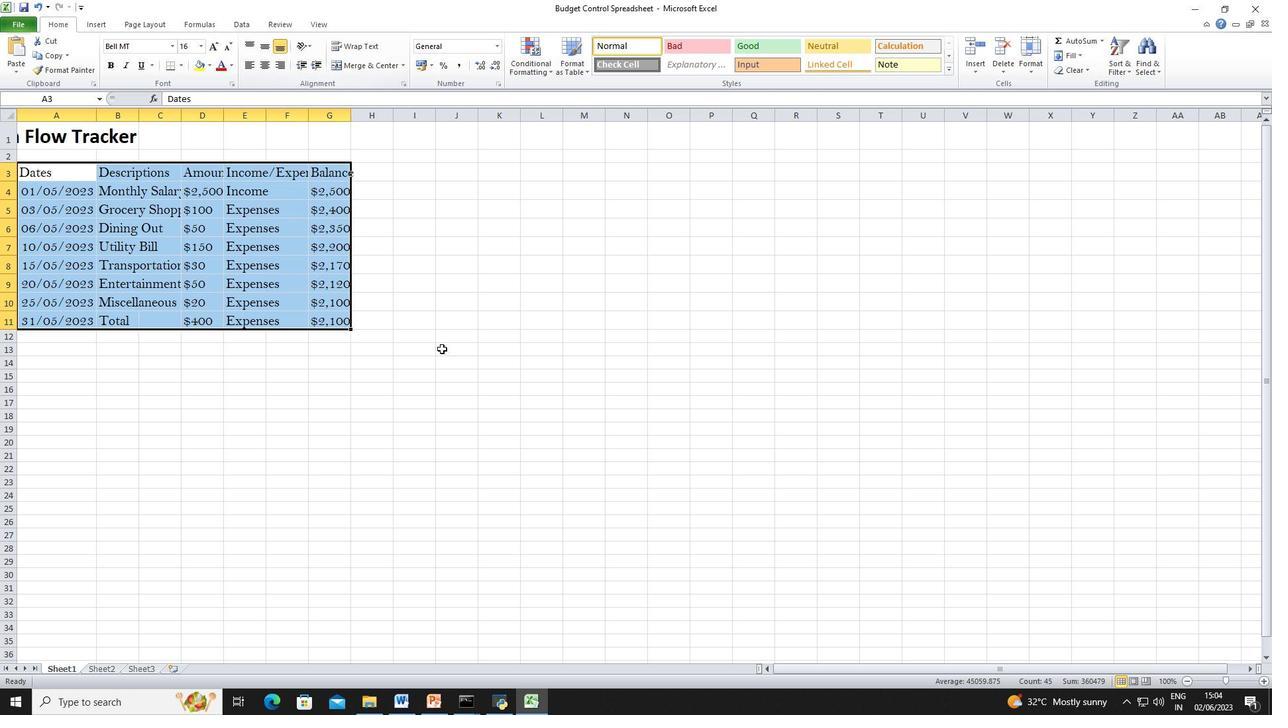
Action: Mouse pressed left at (426, 349)
Screenshot: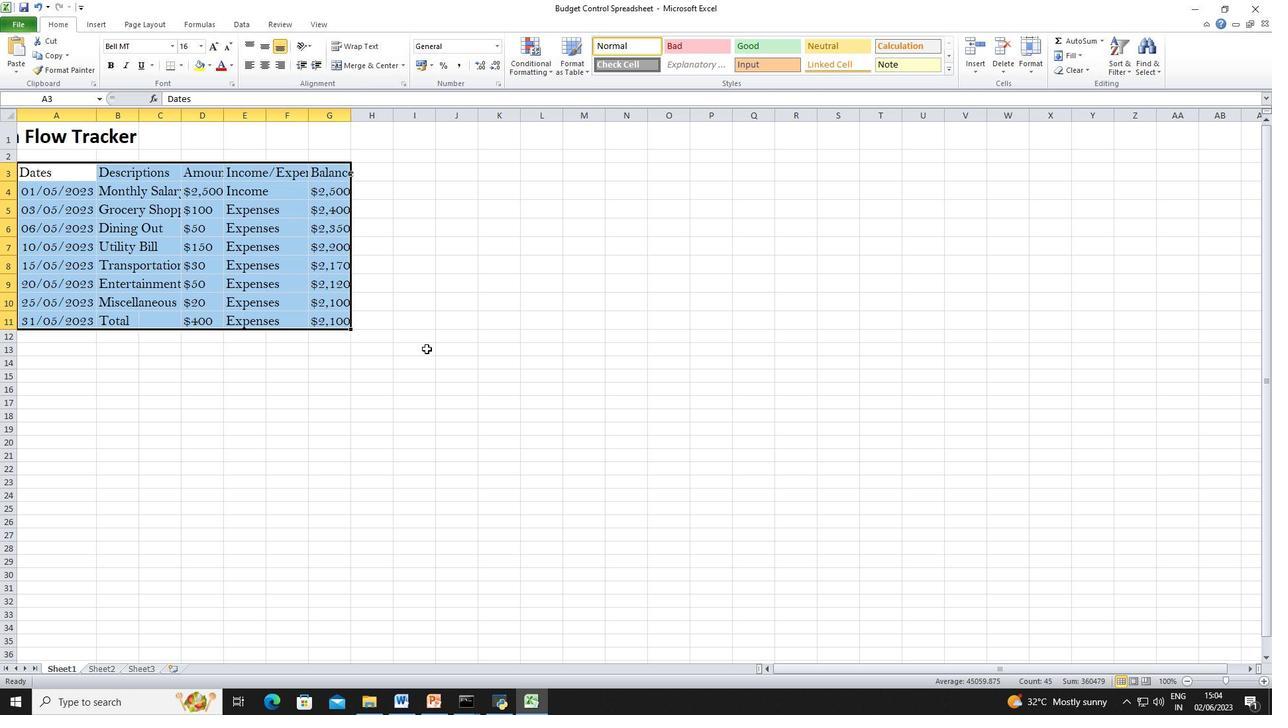 
Action: Mouse moved to (138, 112)
Screenshot: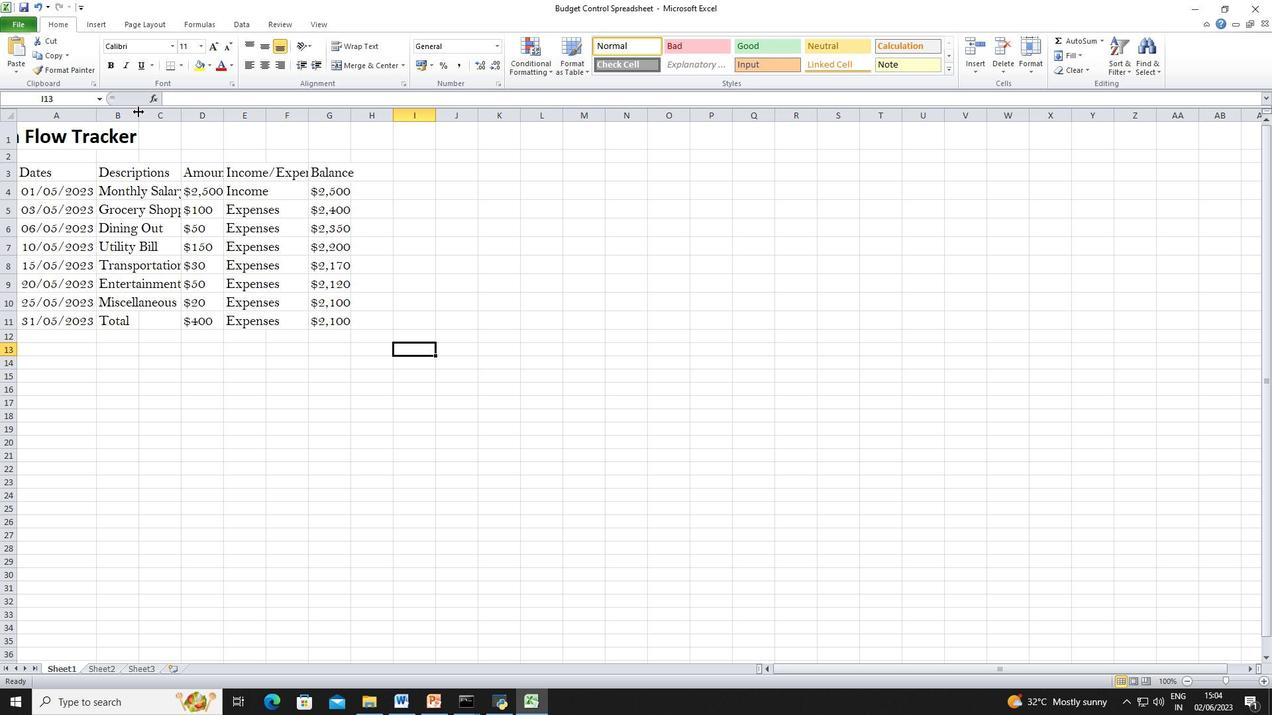 
Action: Mouse pressed left at (138, 112)
Screenshot: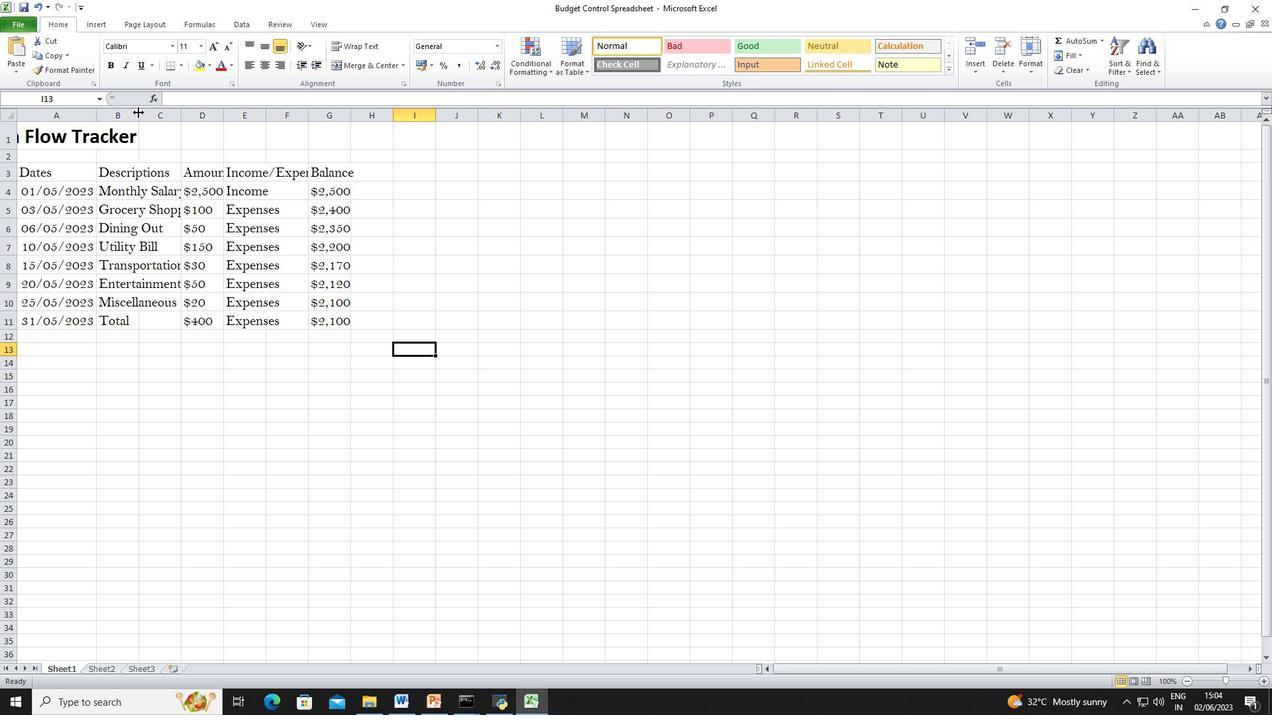 
Action: Mouse moved to (97, 118)
Screenshot: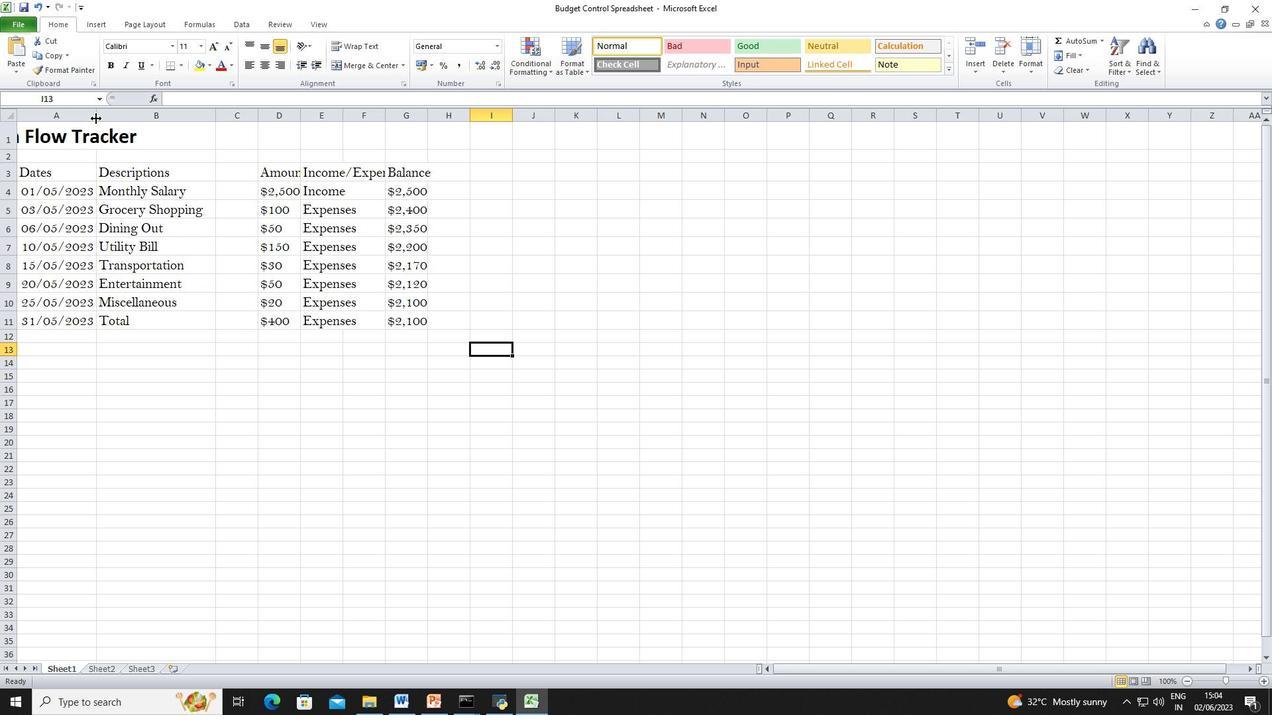 
Action: Mouse pressed left at (97, 118)
Screenshot: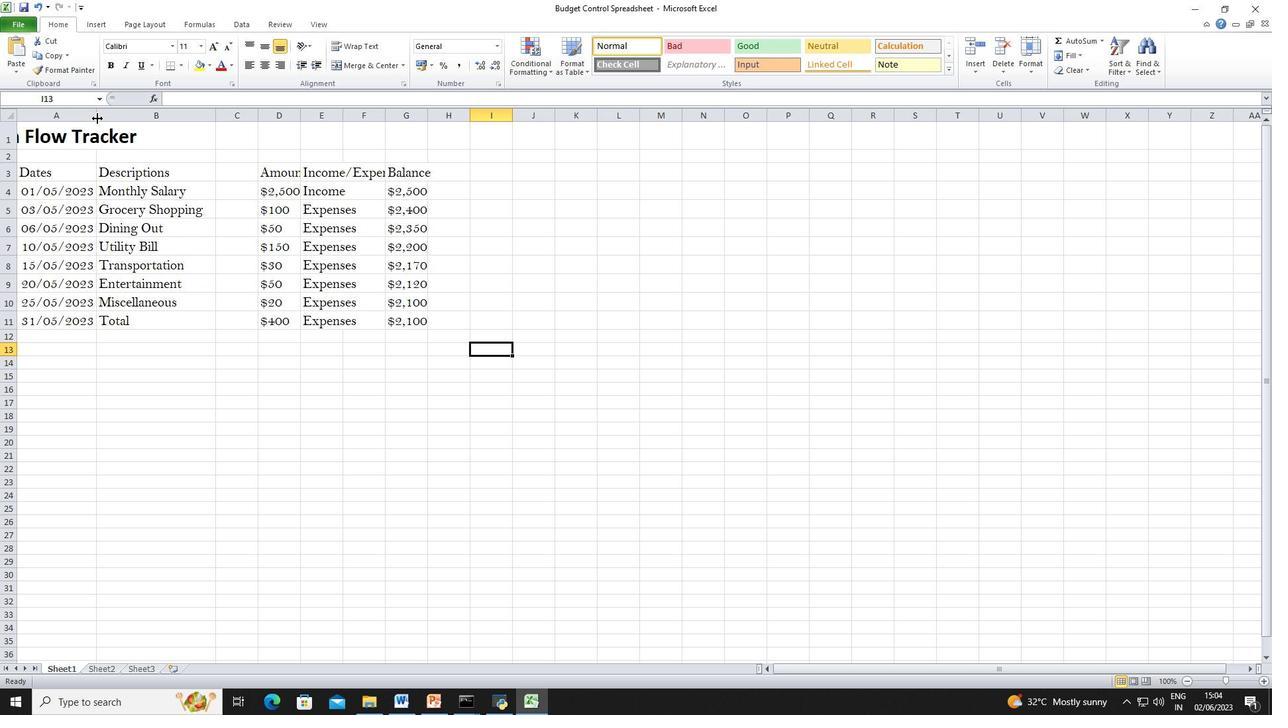
Action: Mouse moved to (153, 119)
Screenshot: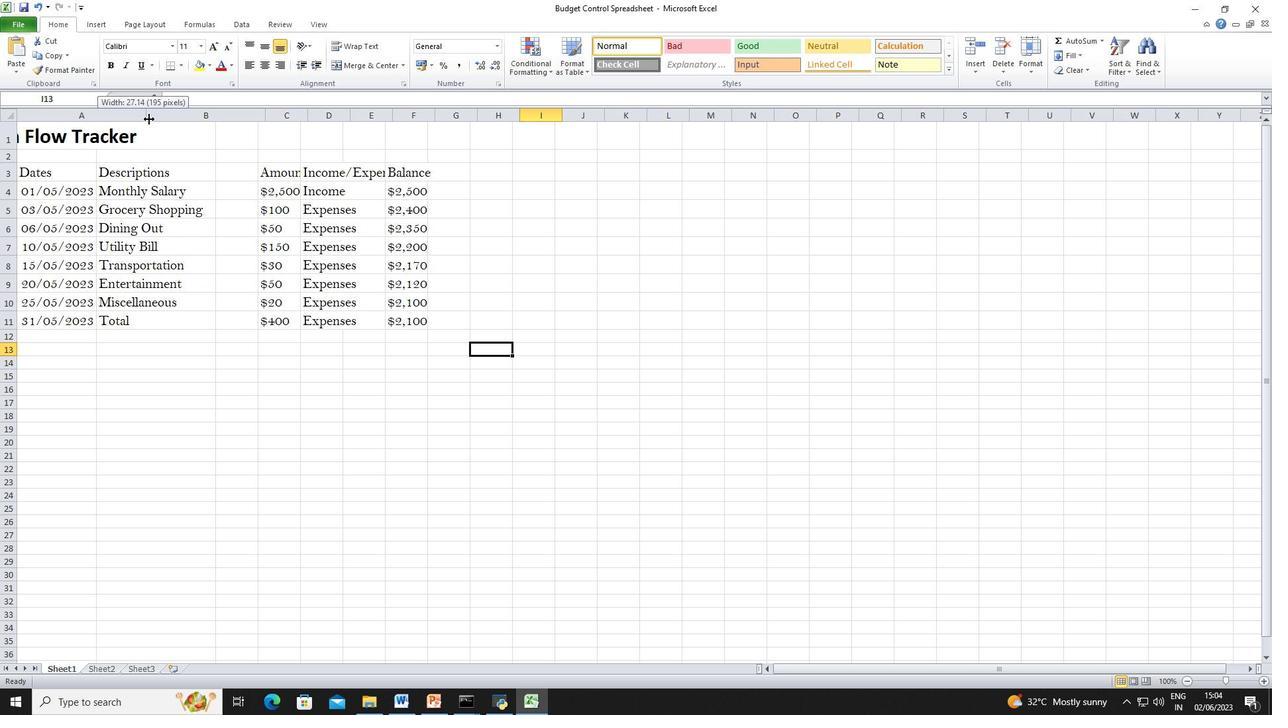 
Action: Mouse pressed left at (153, 119)
Screenshot: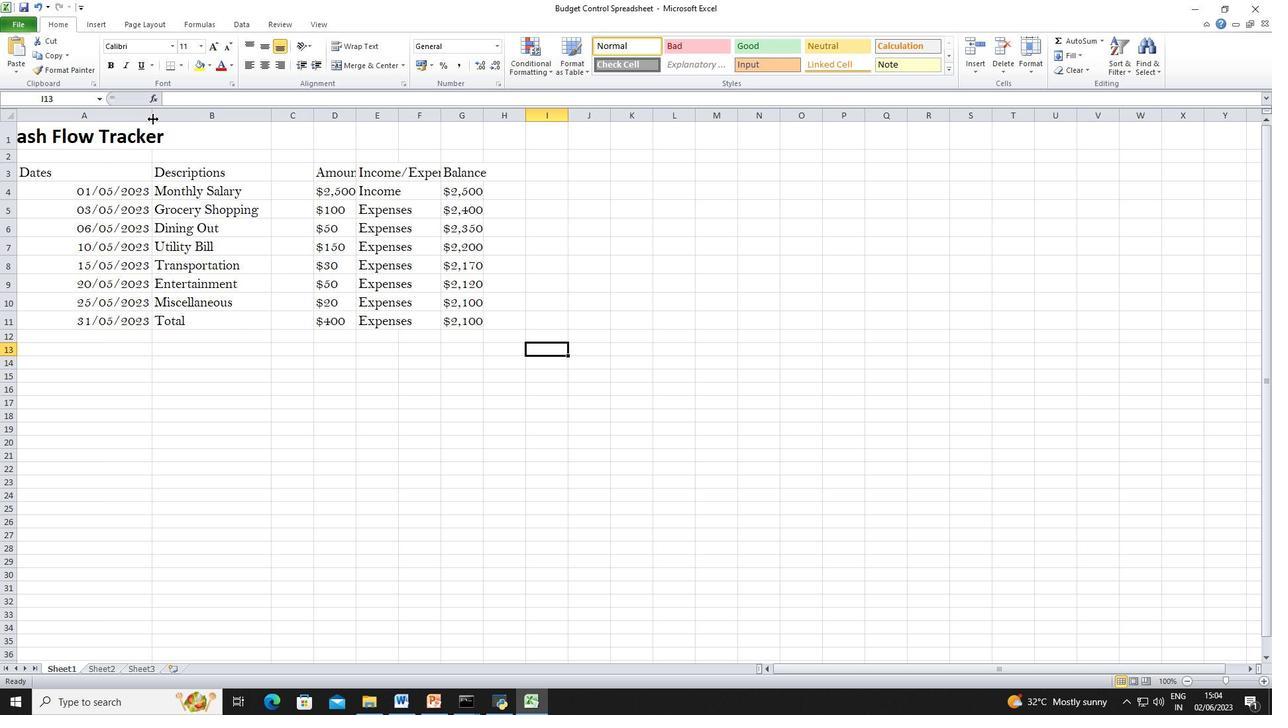 
Action: Mouse moved to (213, 123)
Screenshot: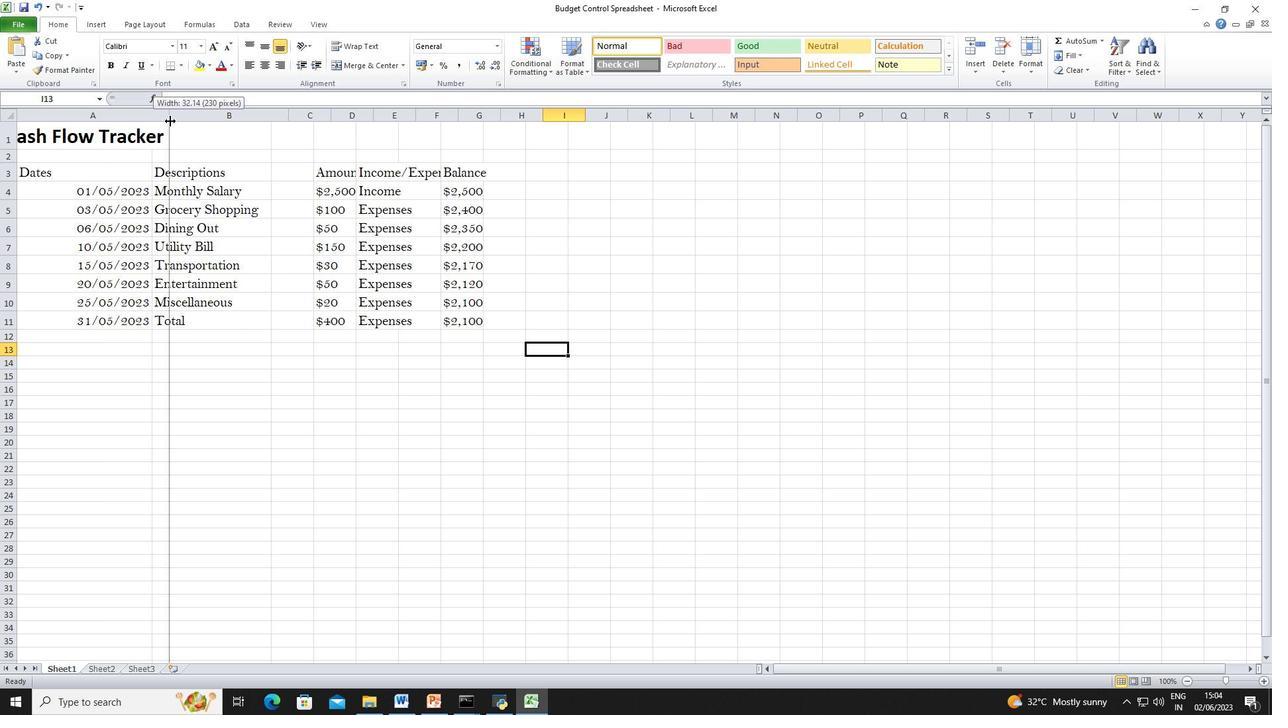 
Action: Mouse pressed left at (213, 123)
Screenshot: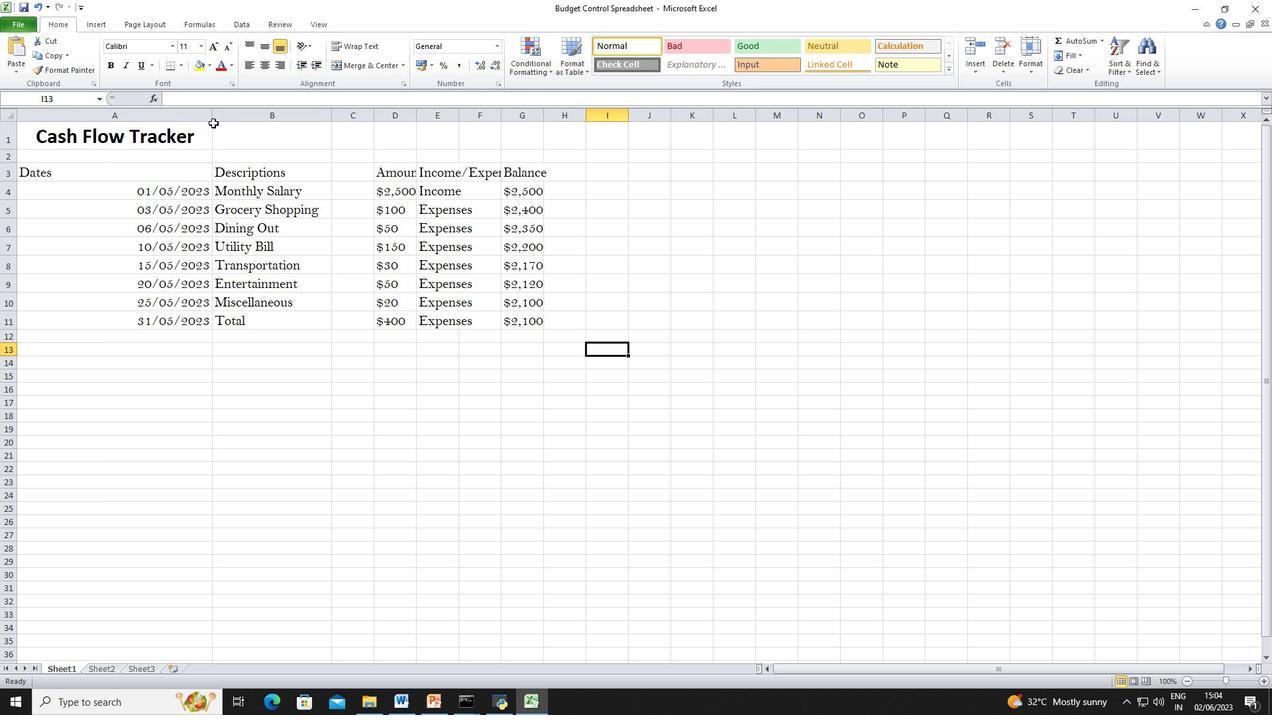 
Action: Mouse moved to (212, 115)
Screenshot: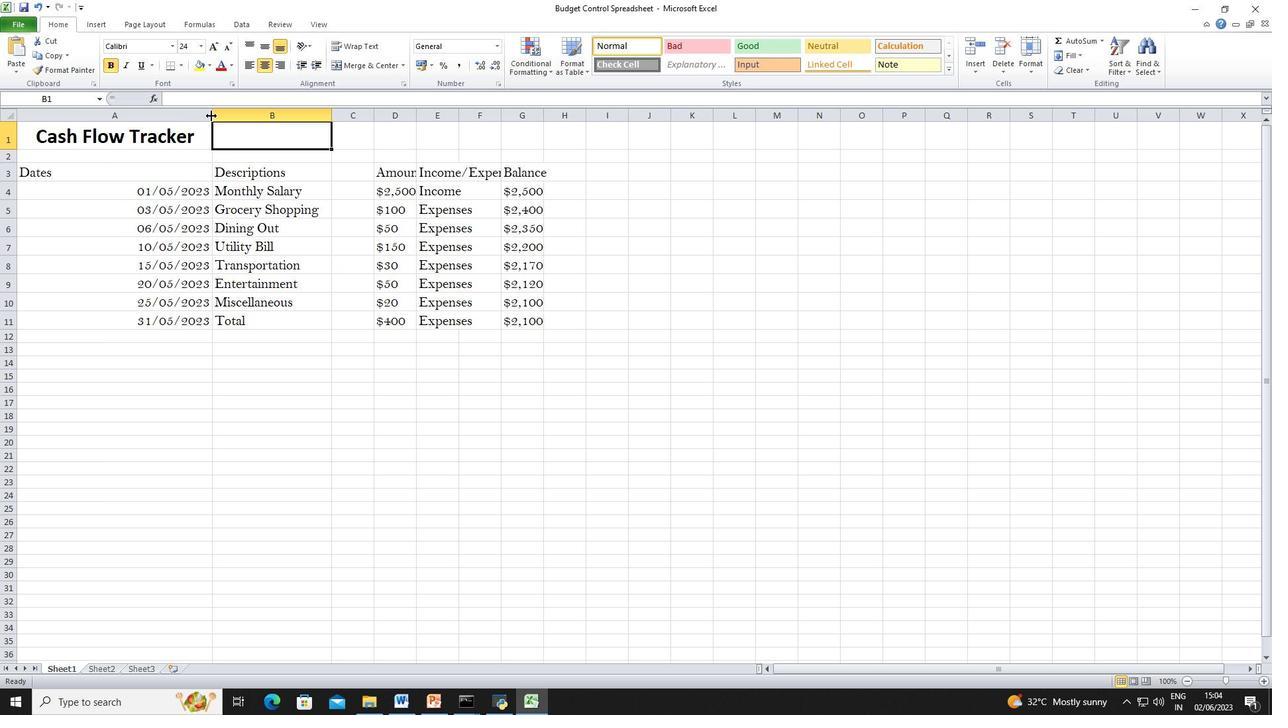 
Action: Mouse pressed left at (212, 115)
Screenshot: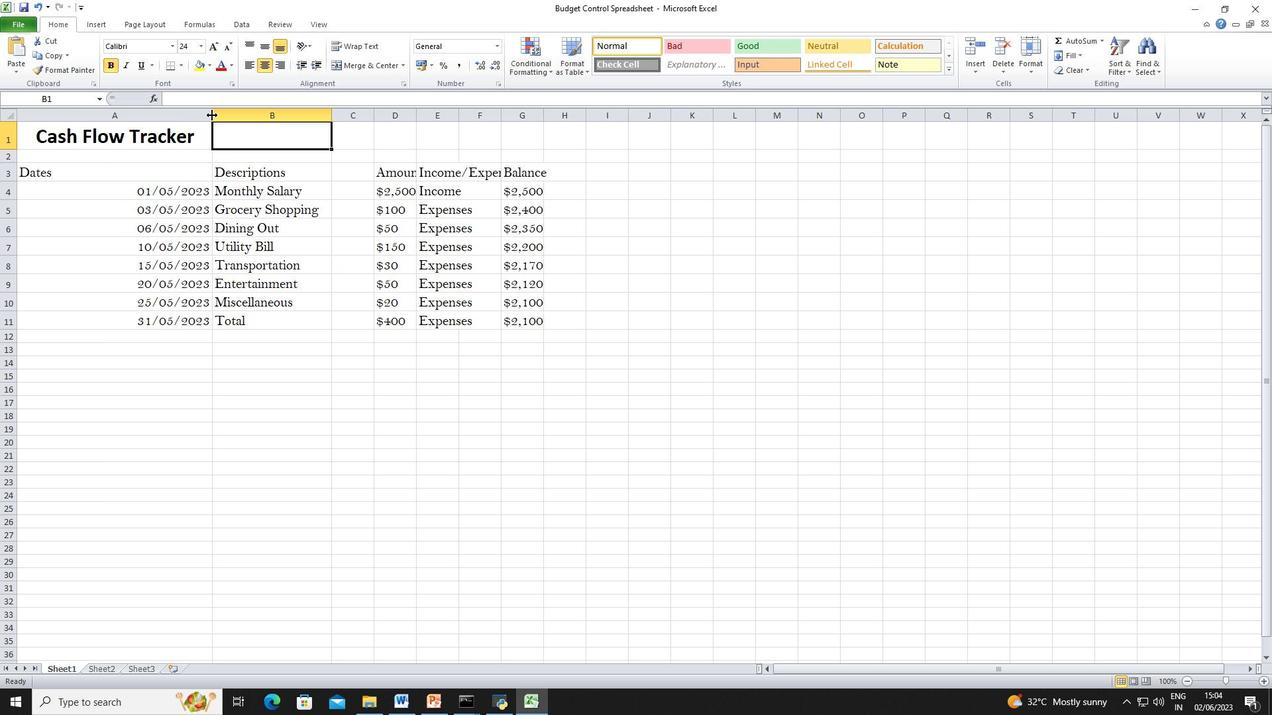 
Action: Mouse moved to (71, 171)
Screenshot: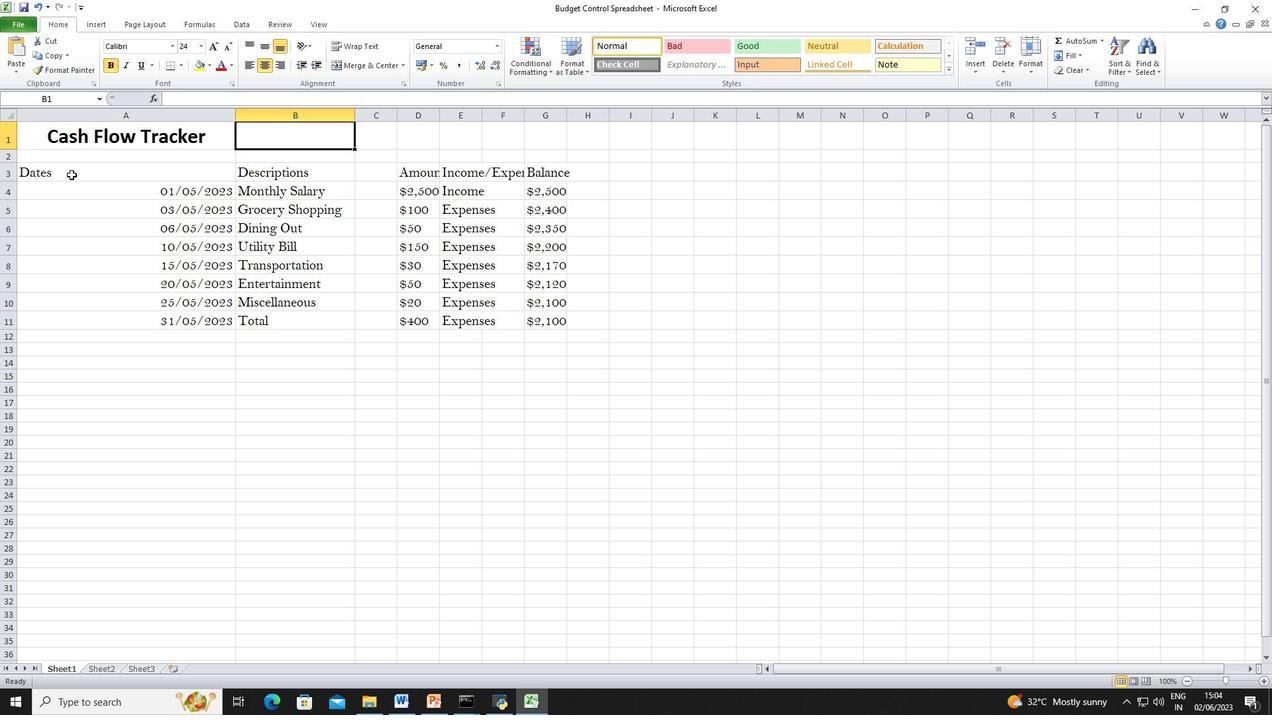
Action: Mouse pressed left at (71, 171)
Screenshot: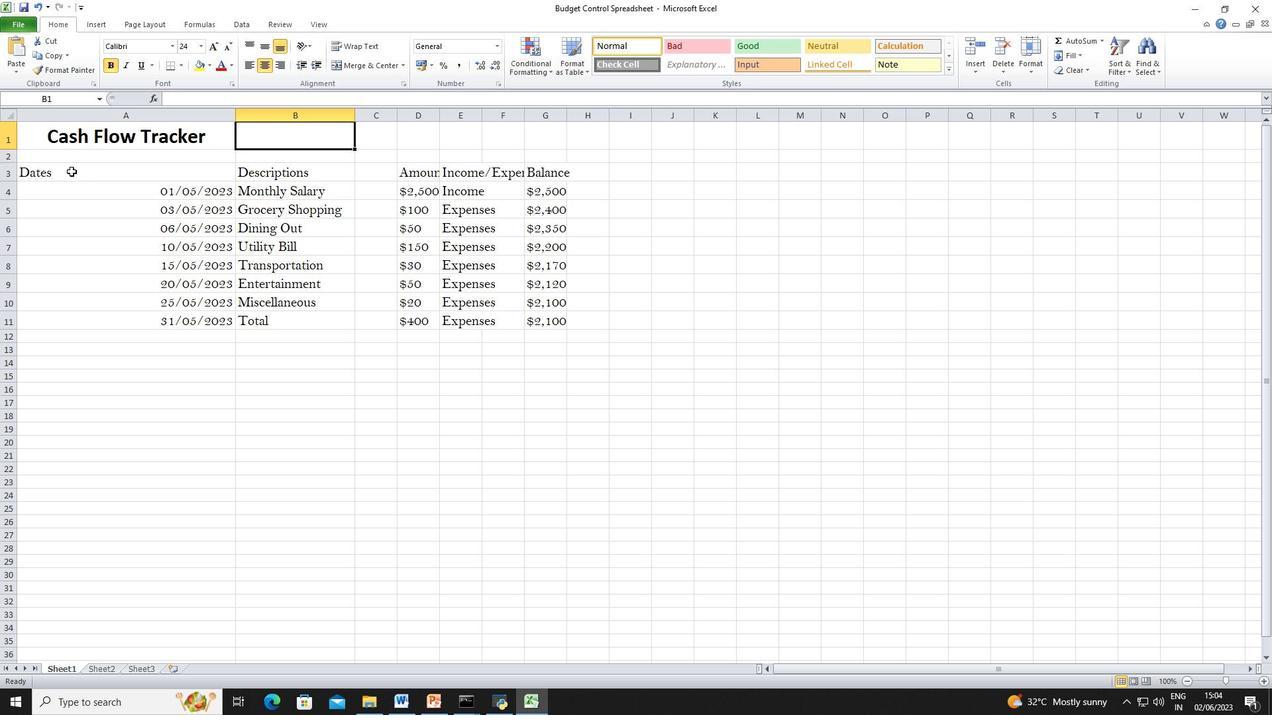 
Action: Mouse moved to (263, 67)
Screenshot: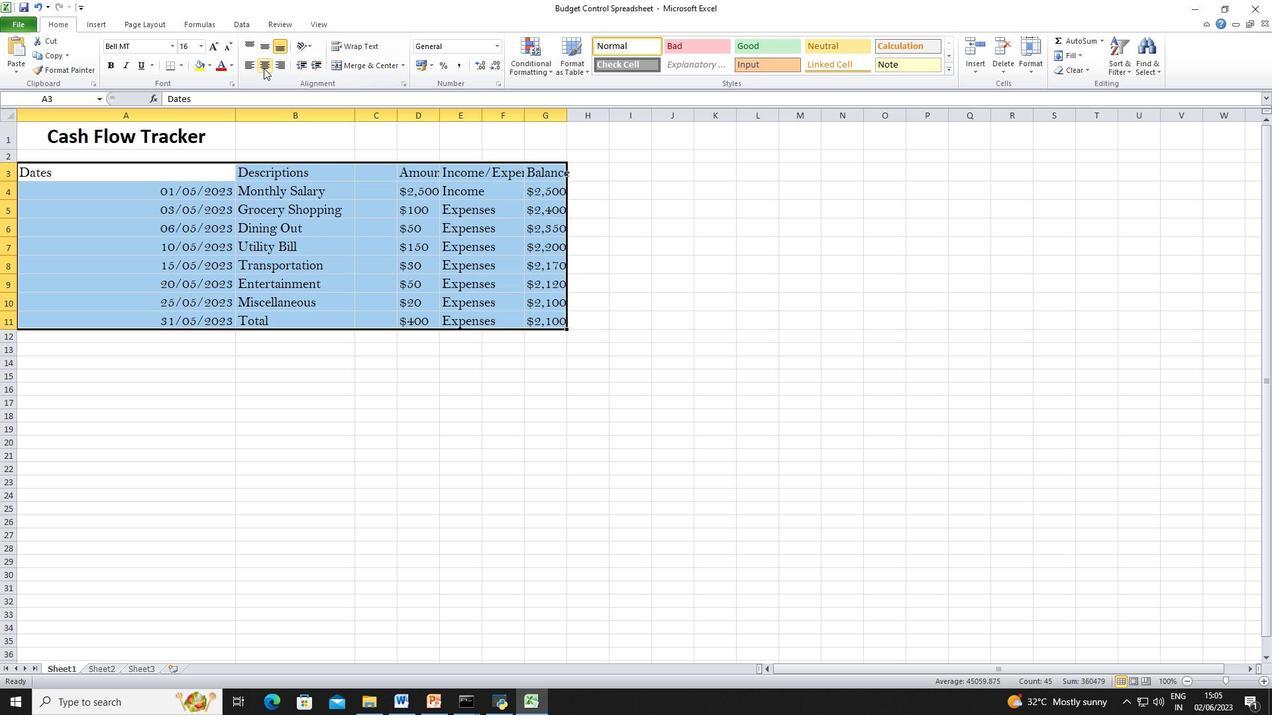 
Action: Mouse pressed left at (263, 67)
Screenshot: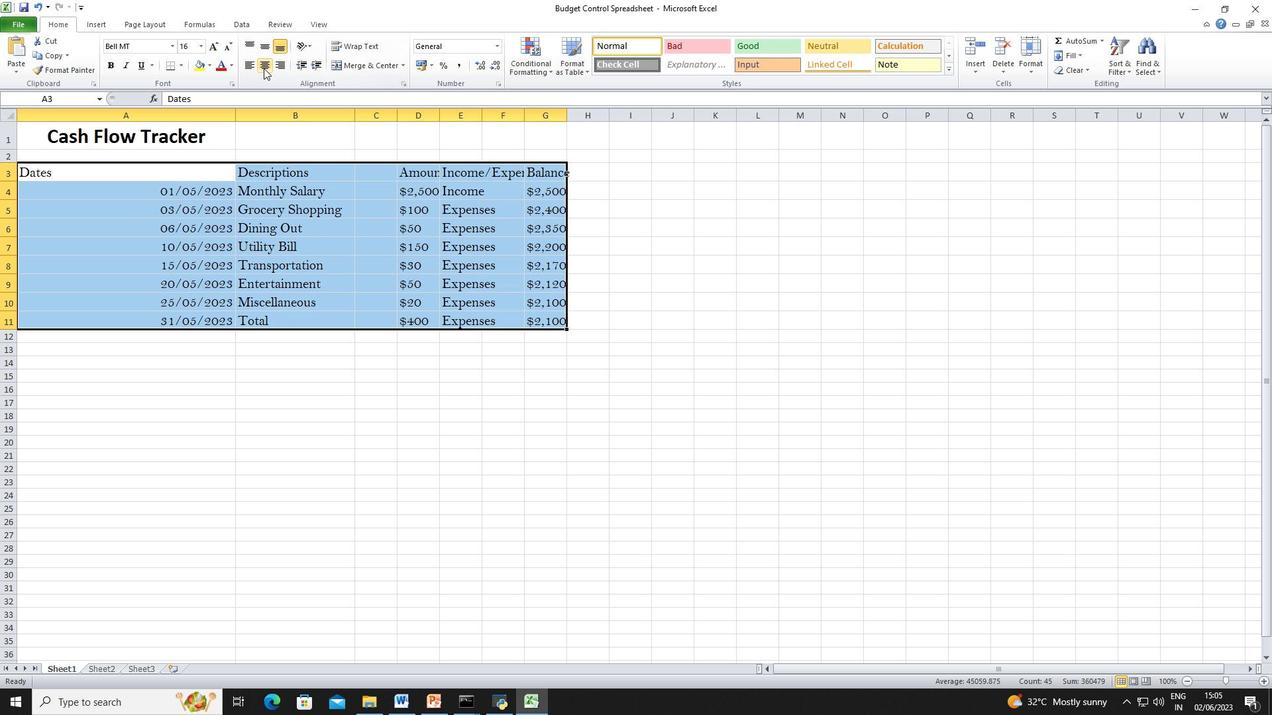 
Action: Mouse moved to (601, 326)
Screenshot: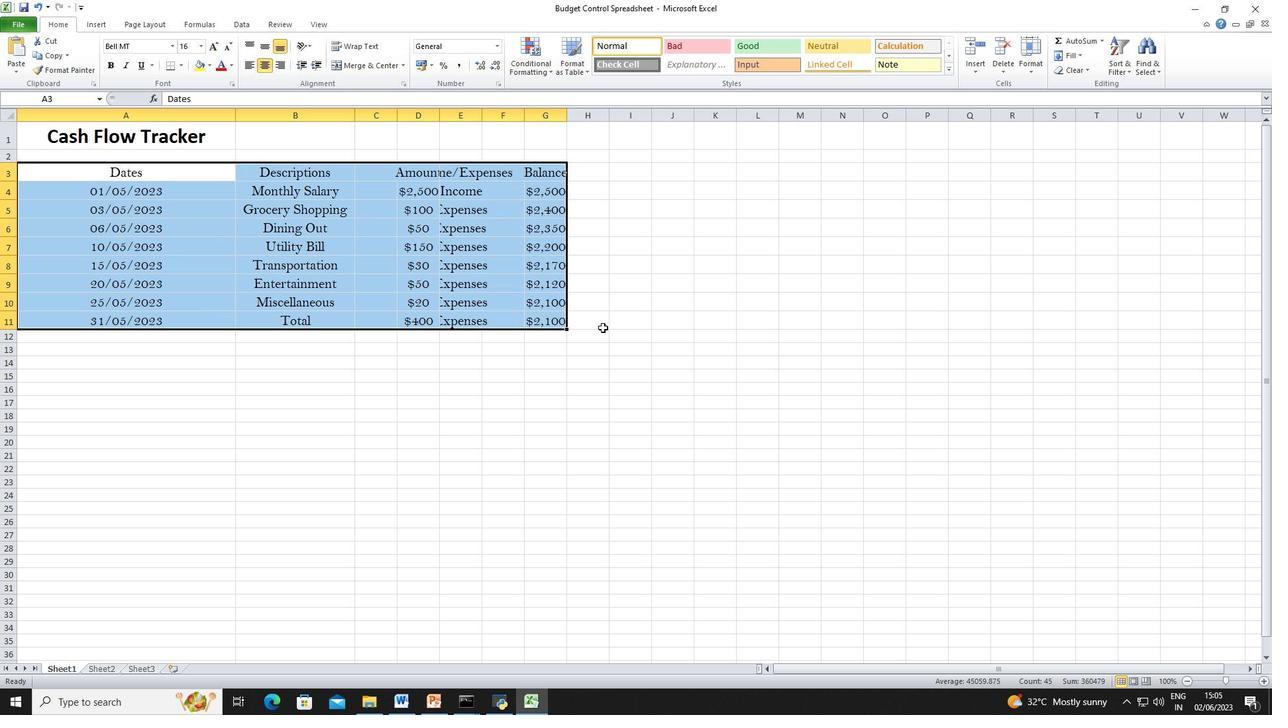 
Action: Mouse pressed left at (601, 326)
Screenshot: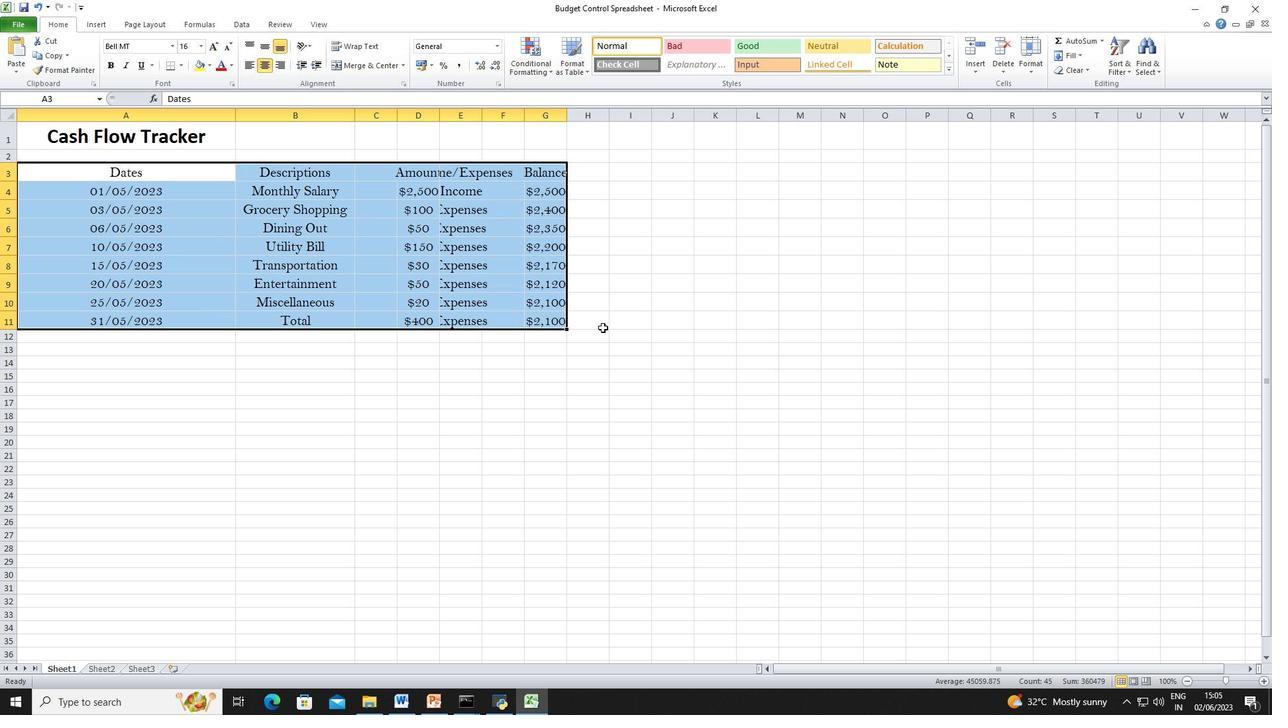 
Action: Mouse moved to (189, 185)
Screenshot: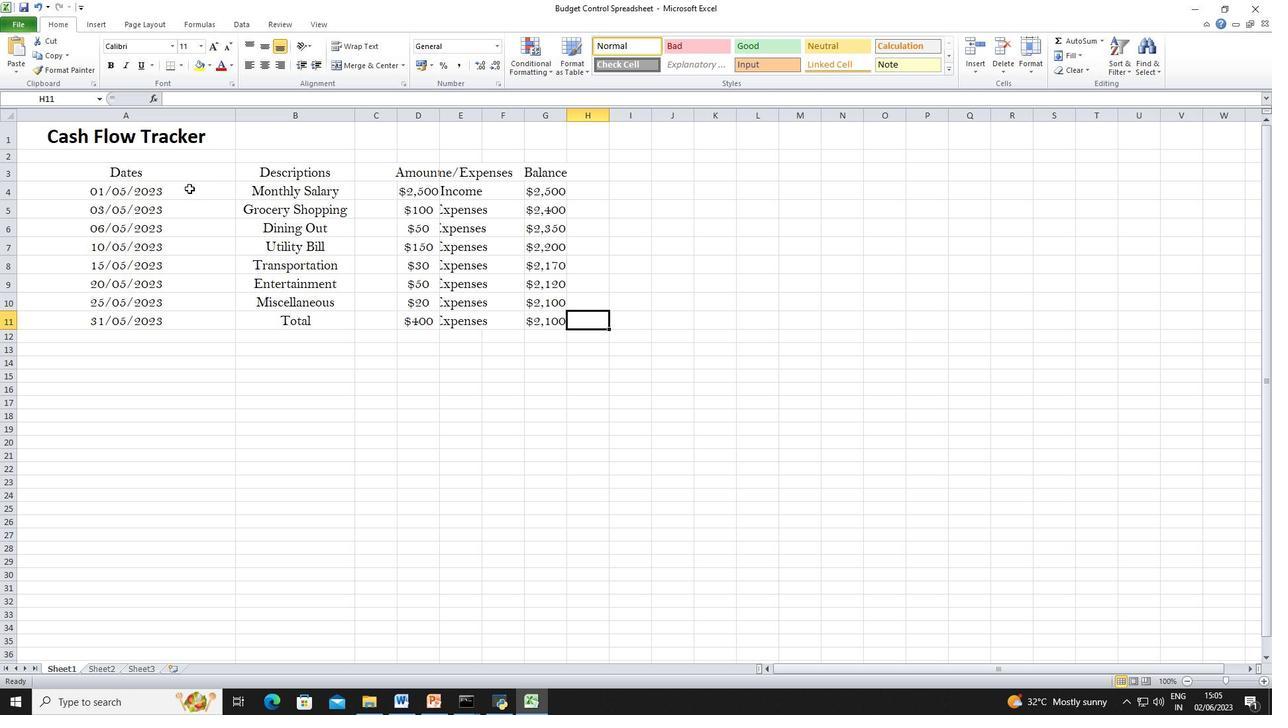 
